 Task: Find connections with filter location Halstenbek with filter topic #Trainingwith filter profile language French with filter current company PQE Group with filter school RCC Institute of Information Technology with filter industry Medical Equipment Manufacturing with filter service category Financial Planning with filter keywords title Marketing Communications Manager
Action: Mouse moved to (170, 230)
Screenshot: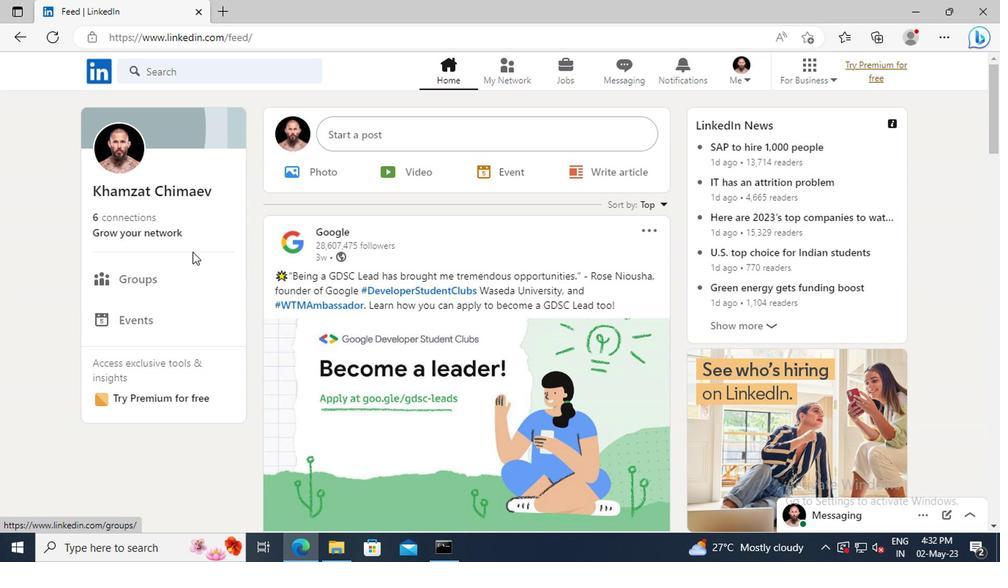 
Action: Mouse pressed left at (170, 230)
Screenshot: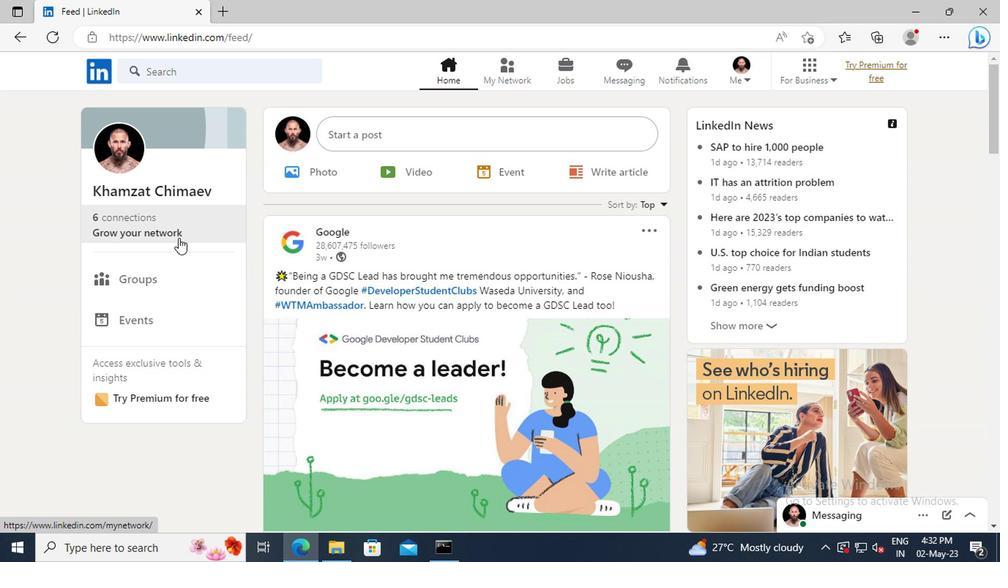 
Action: Mouse moved to (153, 158)
Screenshot: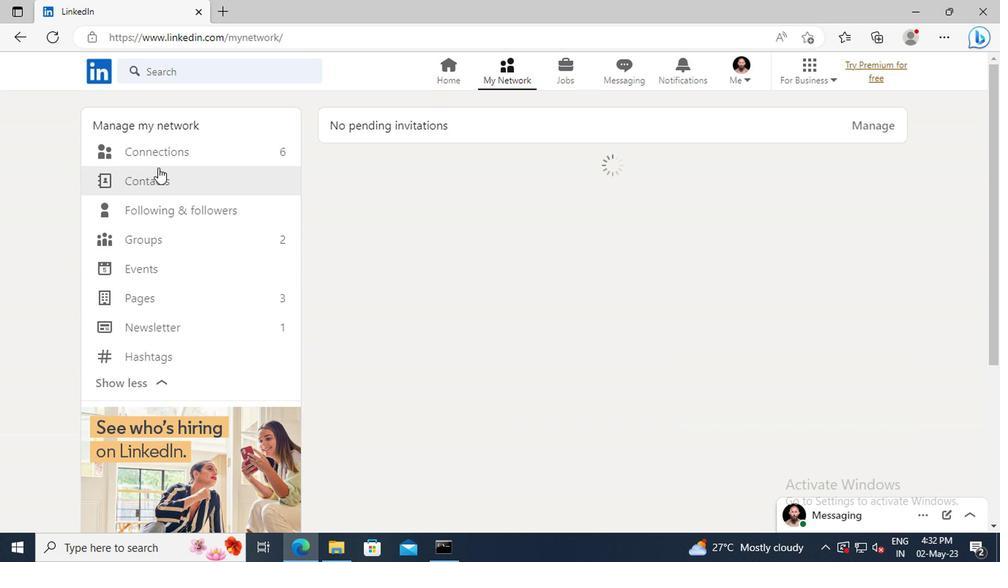 
Action: Mouse pressed left at (153, 158)
Screenshot: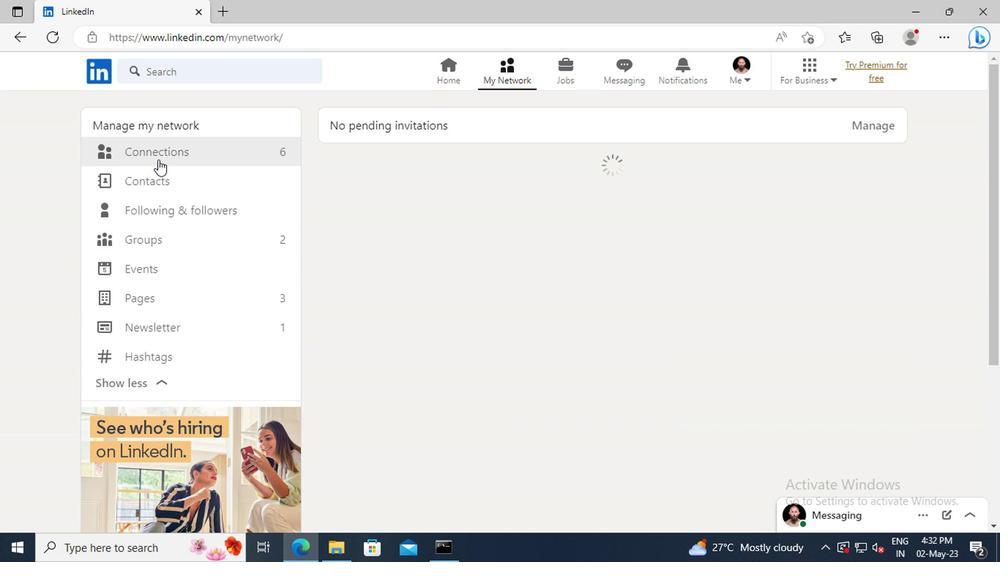 
Action: Mouse moved to (583, 160)
Screenshot: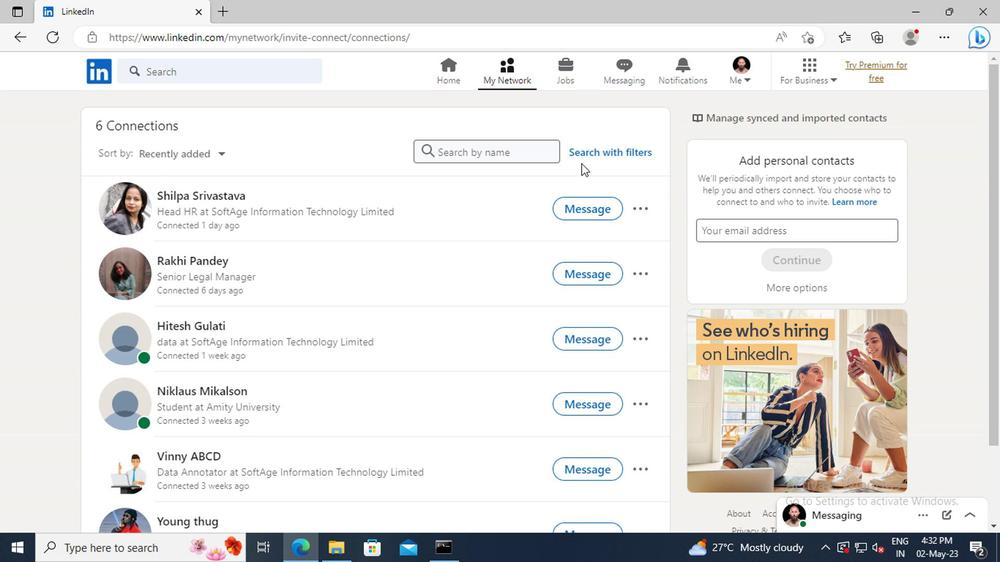 
Action: Mouse pressed left at (583, 160)
Screenshot: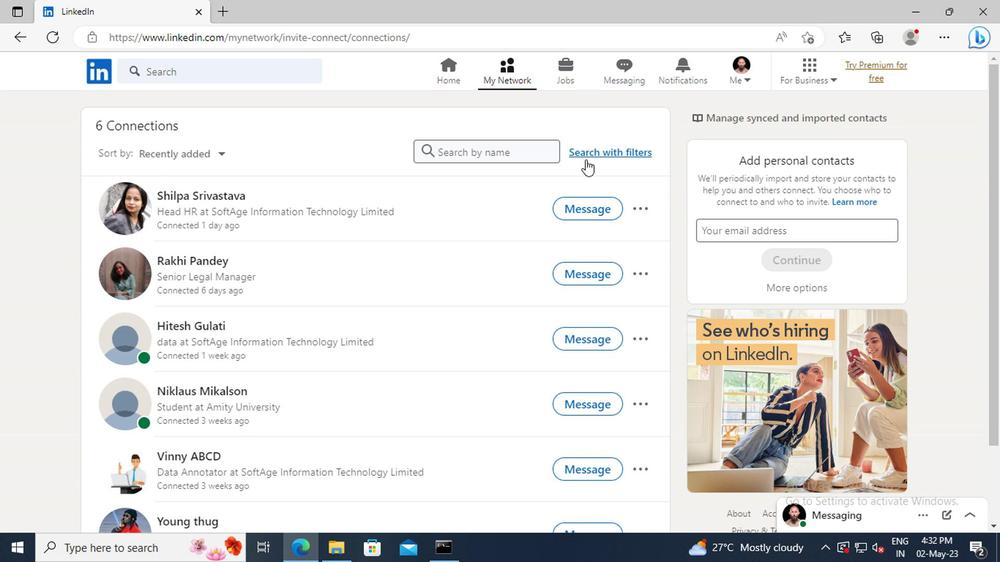 
Action: Mouse moved to (554, 119)
Screenshot: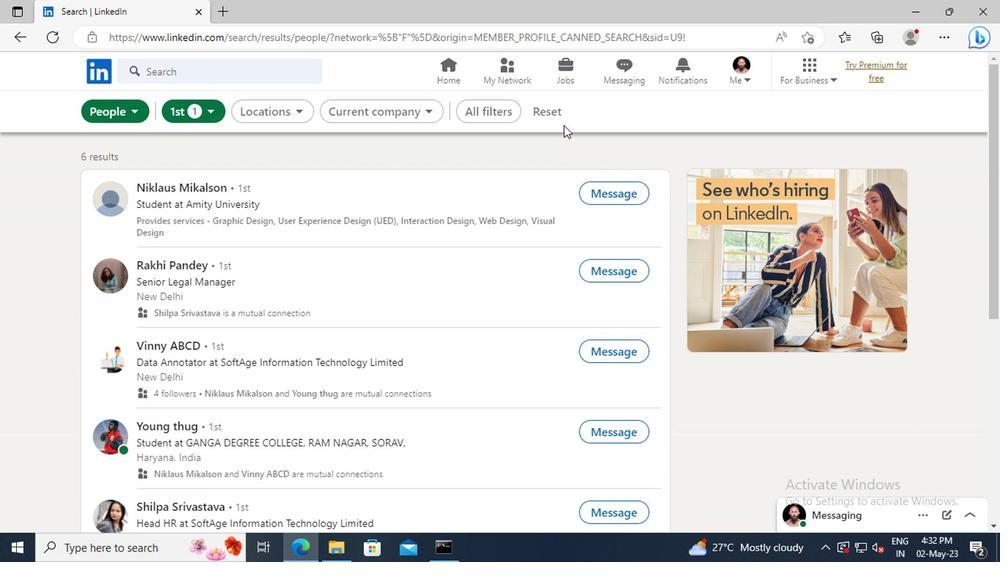 
Action: Mouse pressed left at (554, 119)
Screenshot: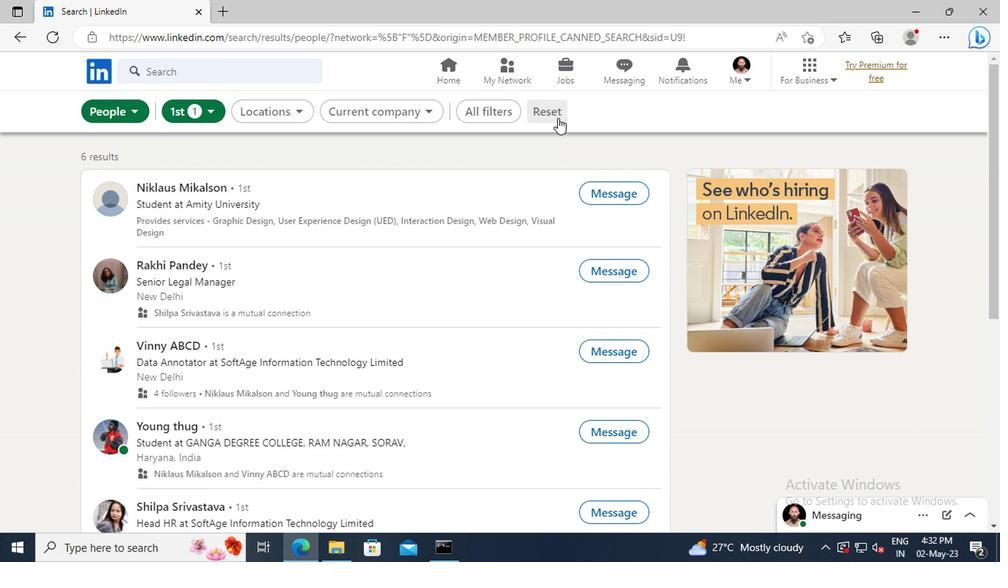 
Action: Mouse moved to (534, 118)
Screenshot: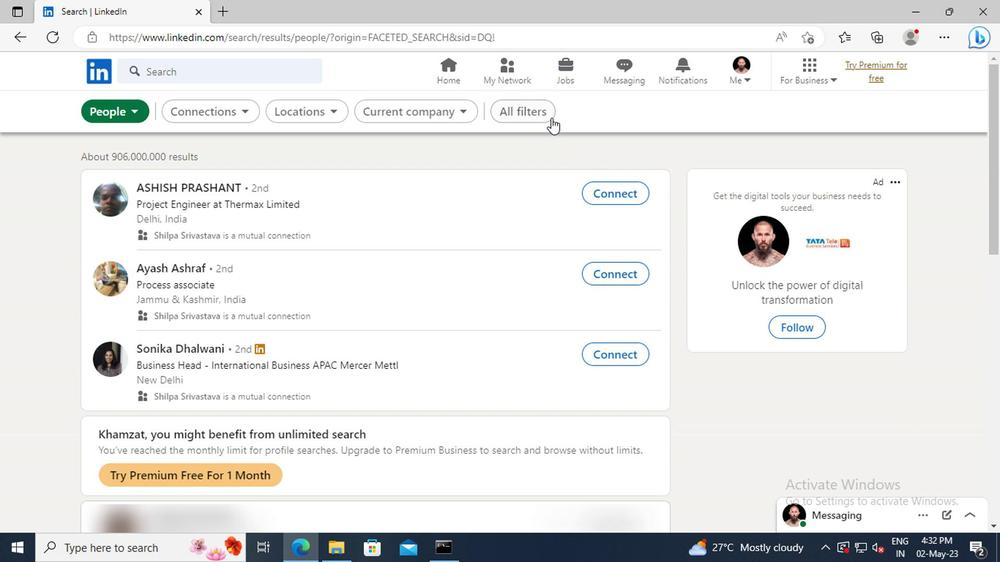 
Action: Mouse pressed left at (534, 118)
Screenshot: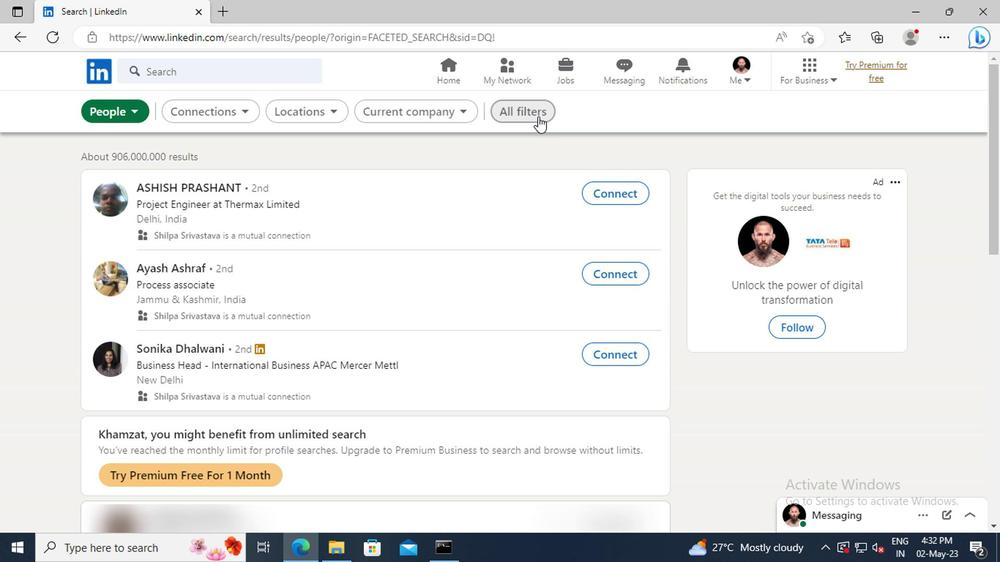
Action: Mouse moved to (808, 255)
Screenshot: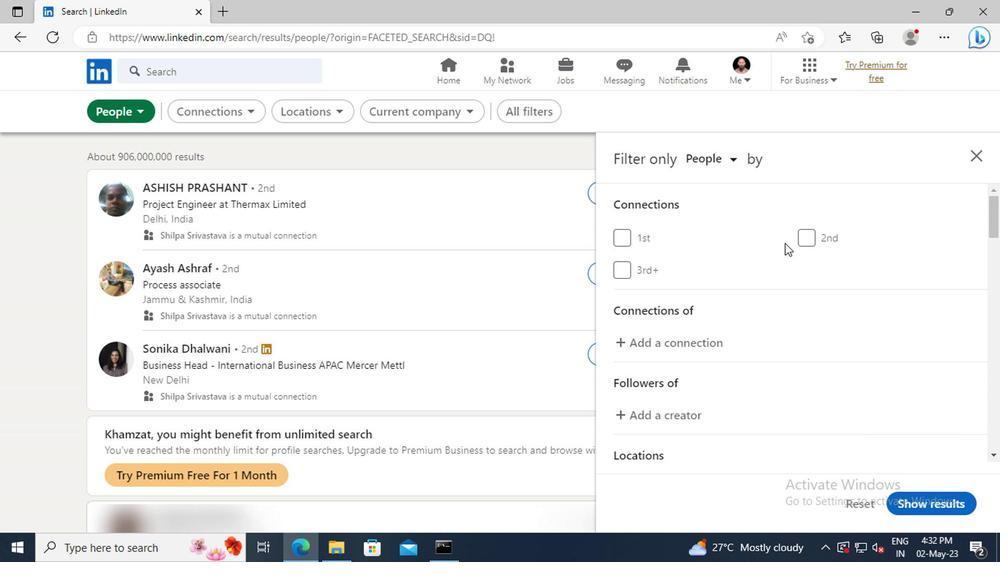 
Action: Mouse scrolled (808, 255) with delta (0, 0)
Screenshot: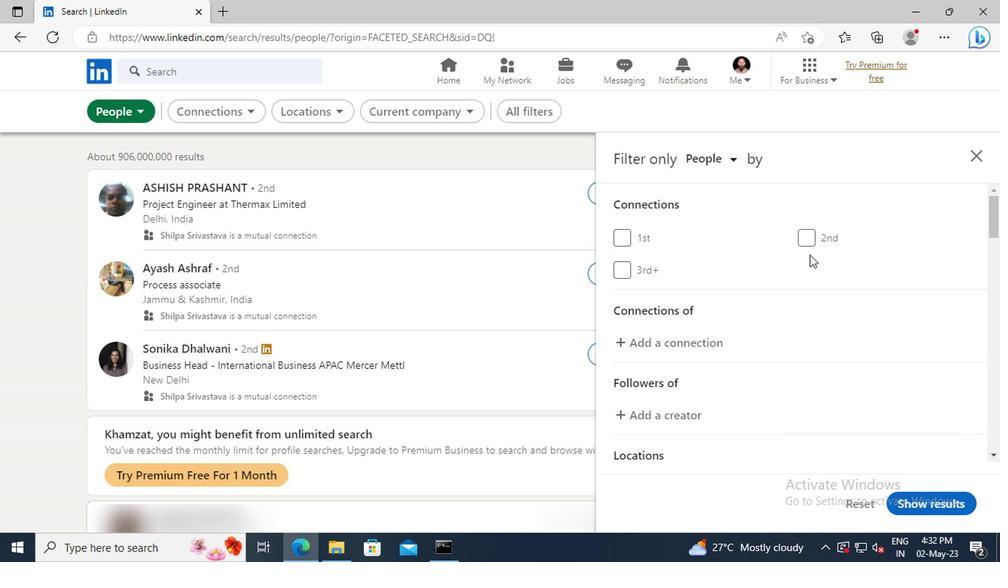 
Action: Mouse scrolled (808, 255) with delta (0, 0)
Screenshot: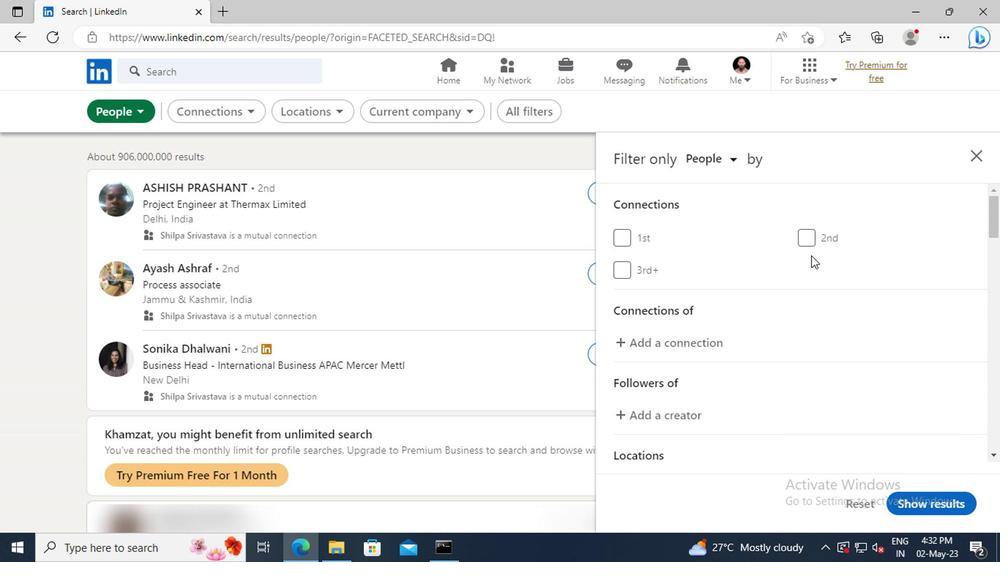 
Action: Mouse scrolled (808, 255) with delta (0, 0)
Screenshot: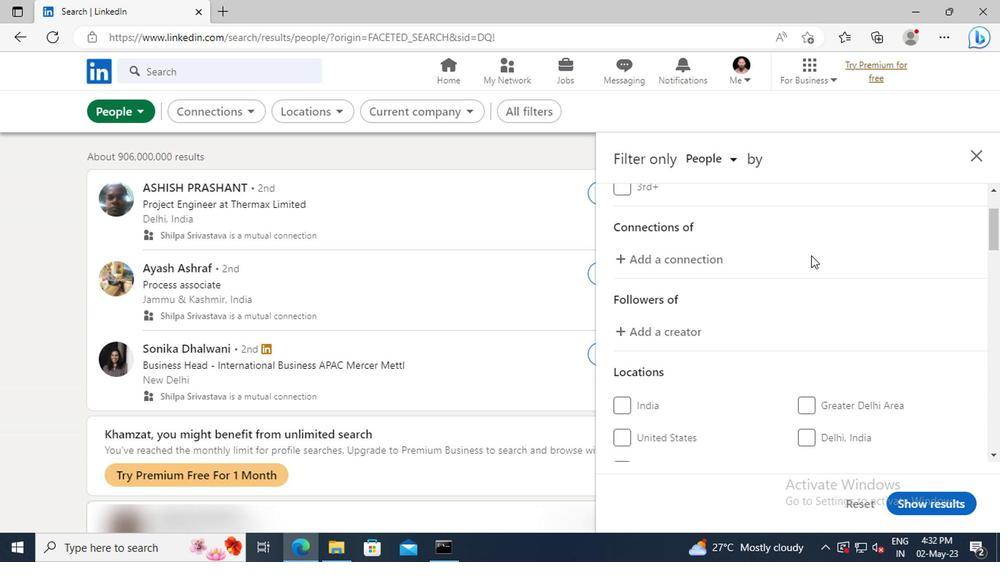 
Action: Mouse scrolled (808, 255) with delta (0, 0)
Screenshot: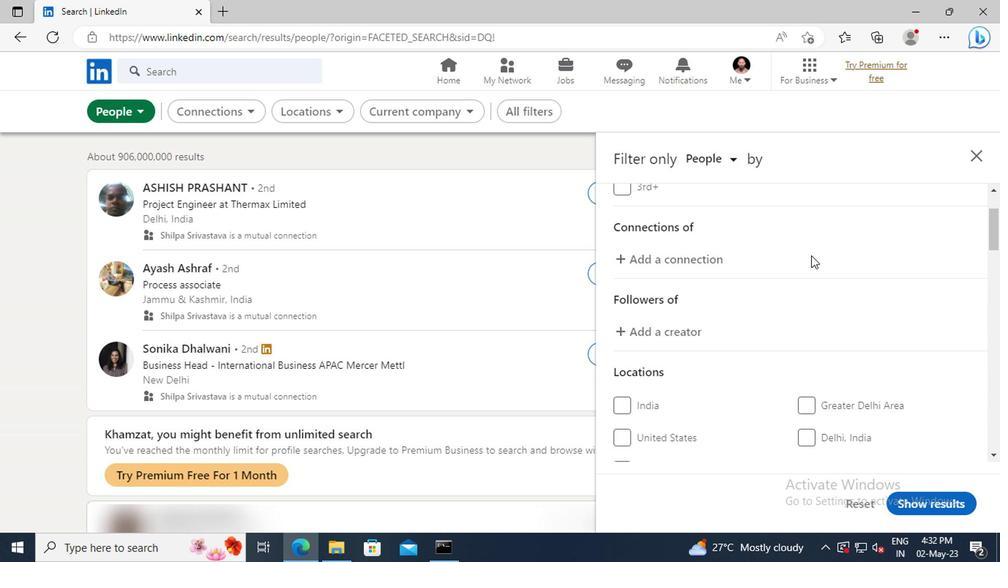 
Action: Mouse scrolled (808, 255) with delta (0, 0)
Screenshot: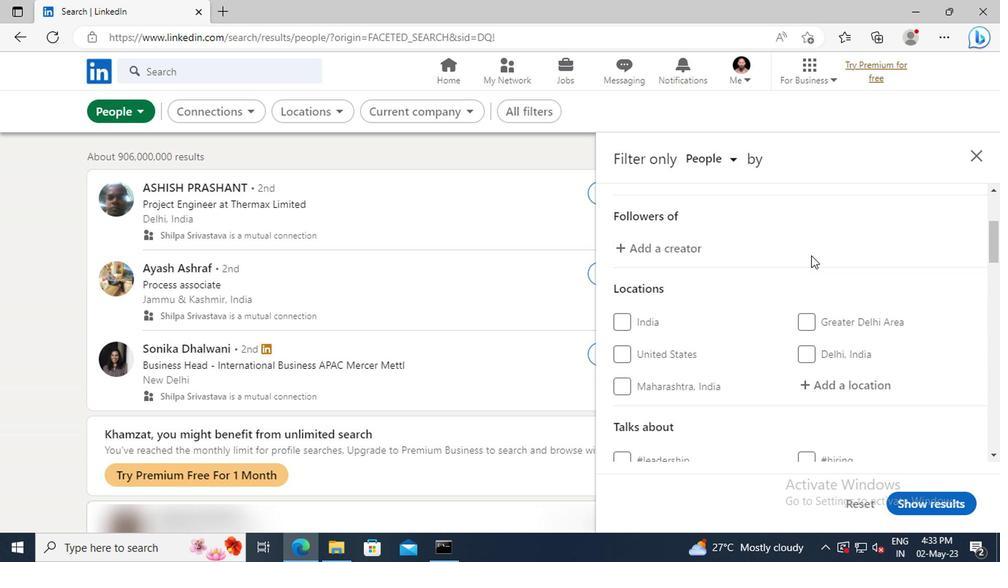 
Action: Mouse scrolled (808, 255) with delta (0, 0)
Screenshot: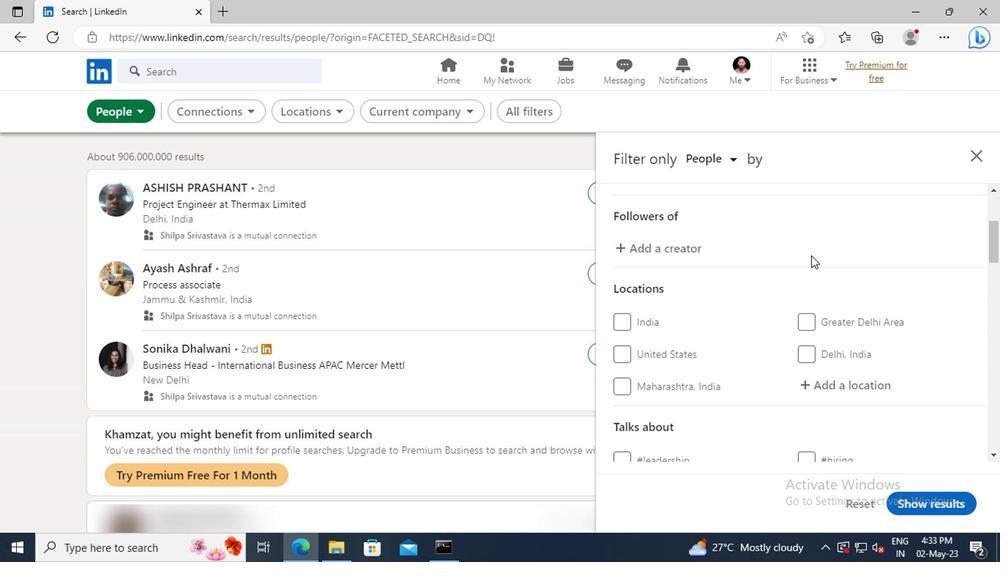 
Action: Mouse moved to (813, 298)
Screenshot: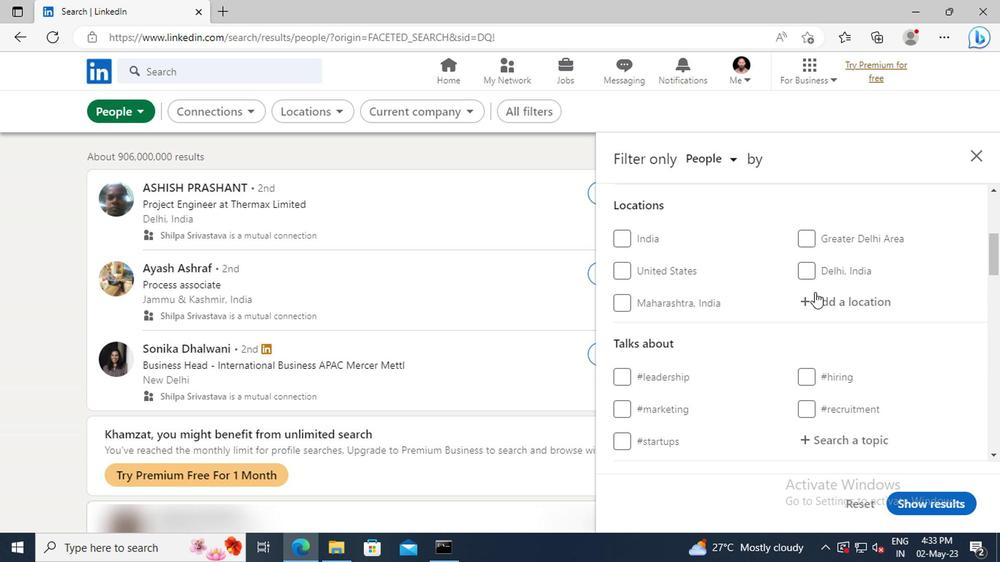 
Action: Mouse pressed left at (813, 298)
Screenshot: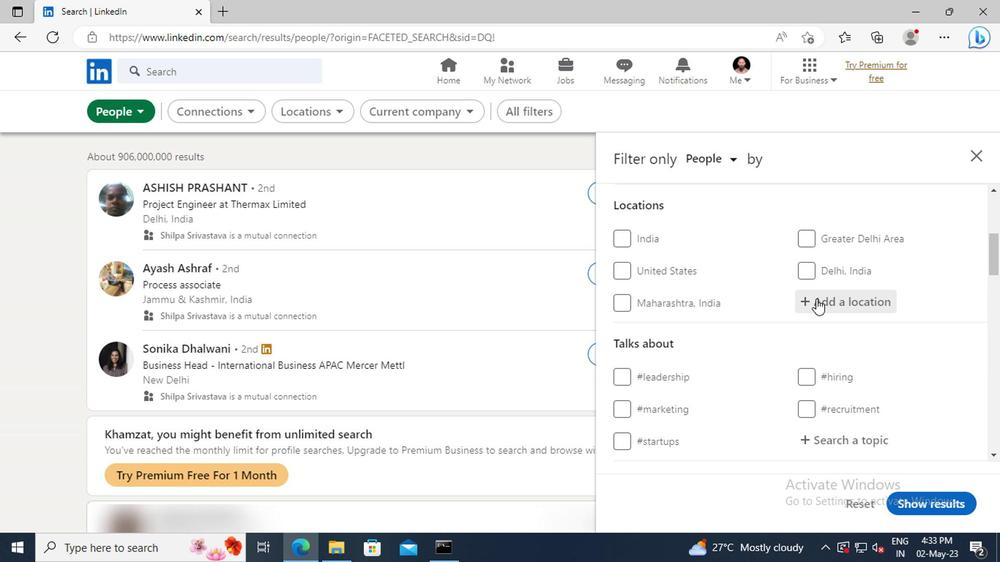 
Action: Key pressed <Key.shift>HALSTENB
Screenshot: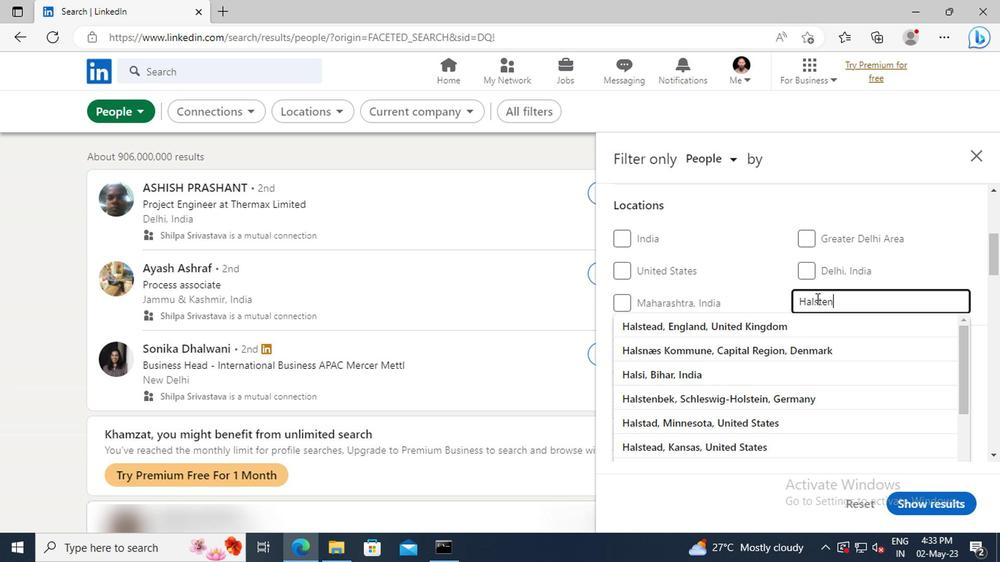 
Action: Mouse moved to (817, 322)
Screenshot: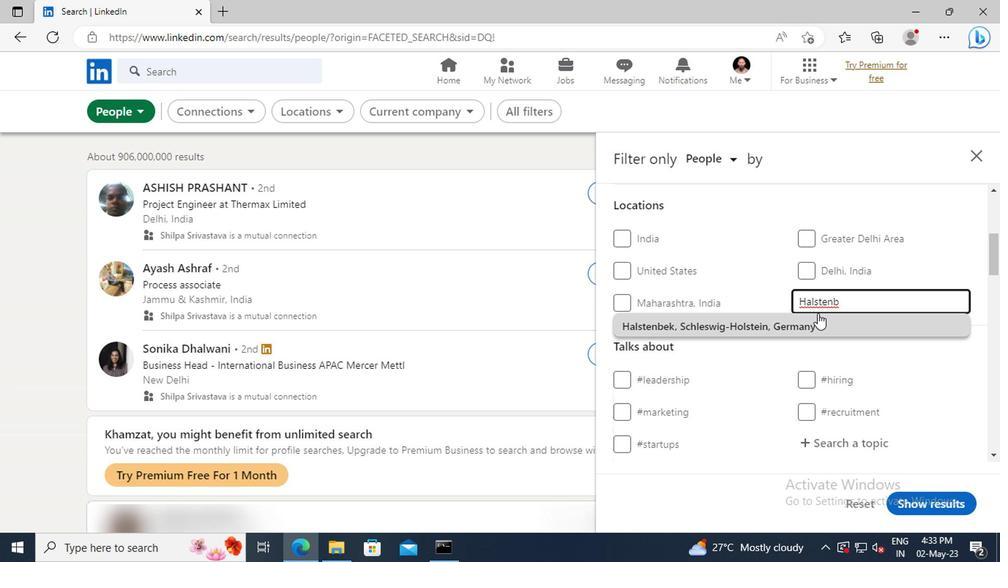
Action: Mouse pressed left at (817, 322)
Screenshot: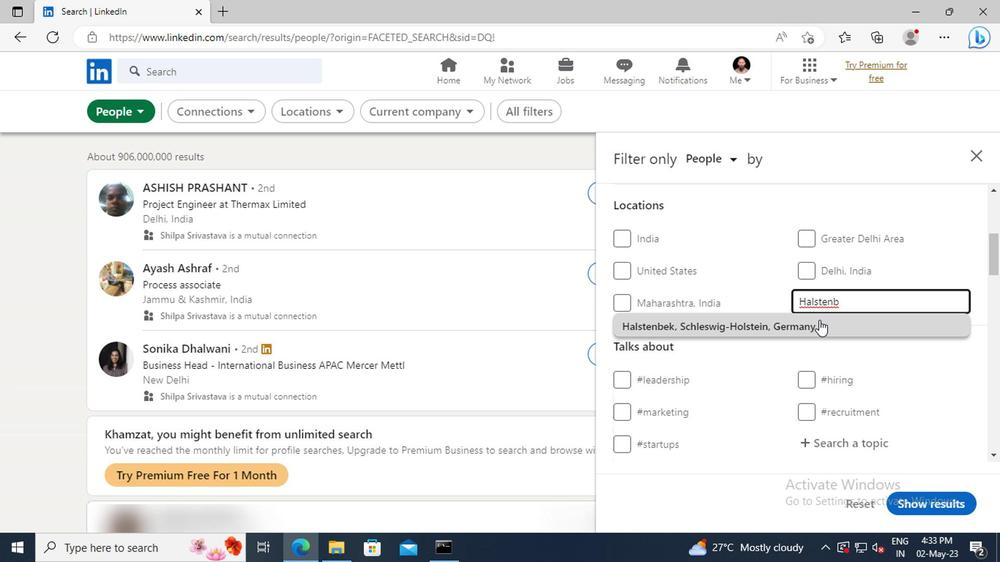 
Action: Mouse scrolled (817, 321) with delta (0, -1)
Screenshot: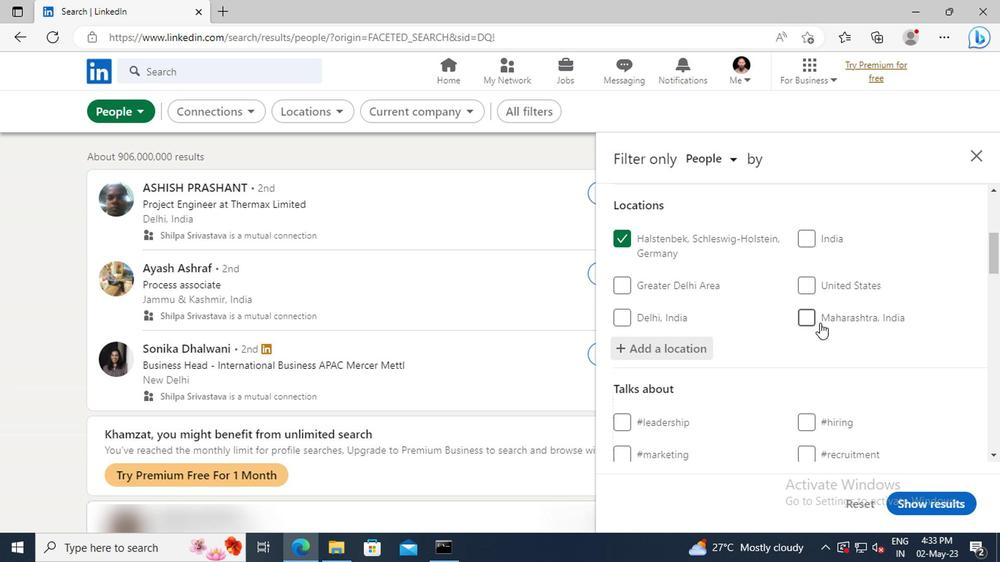 
Action: Mouse scrolled (817, 321) with delta (0, -1)
Screenshot: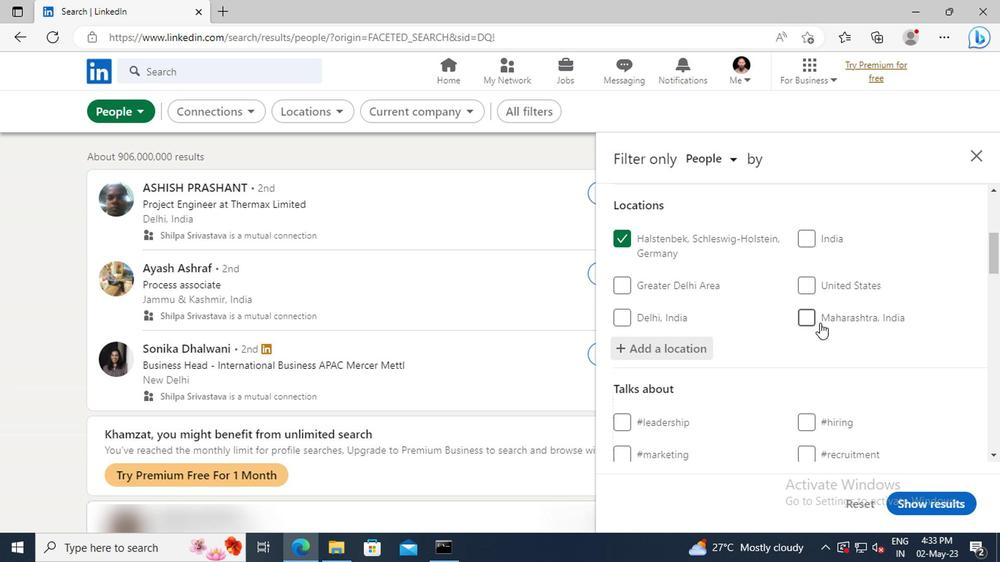 
Action: Mouse scrolled (817, 321) with delta (0, -1)
Screenshot: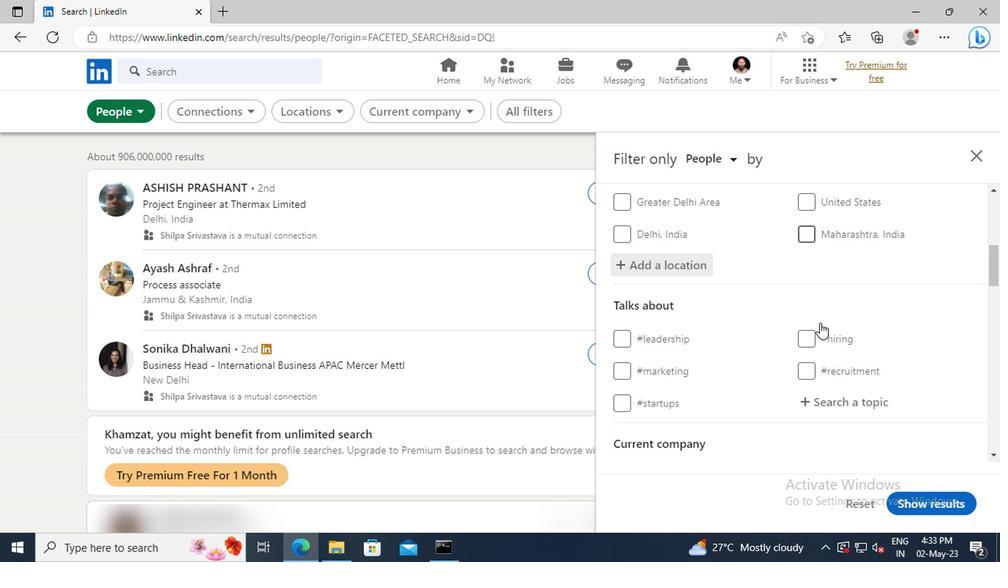 
Action: Mouse moved to (823, 357)
Screenshot: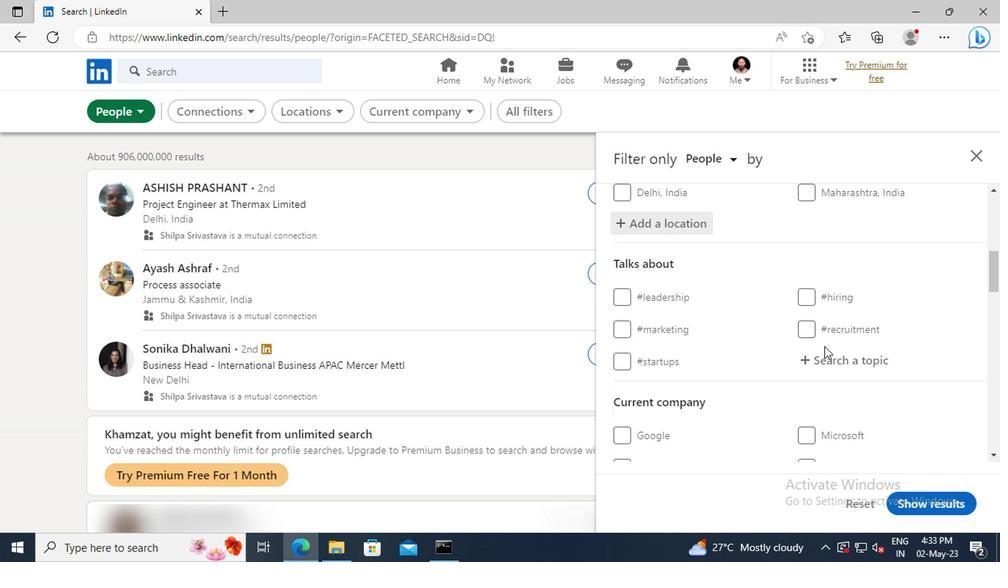 
Action: Mouse pressed left at (823, 357)
Screenshot: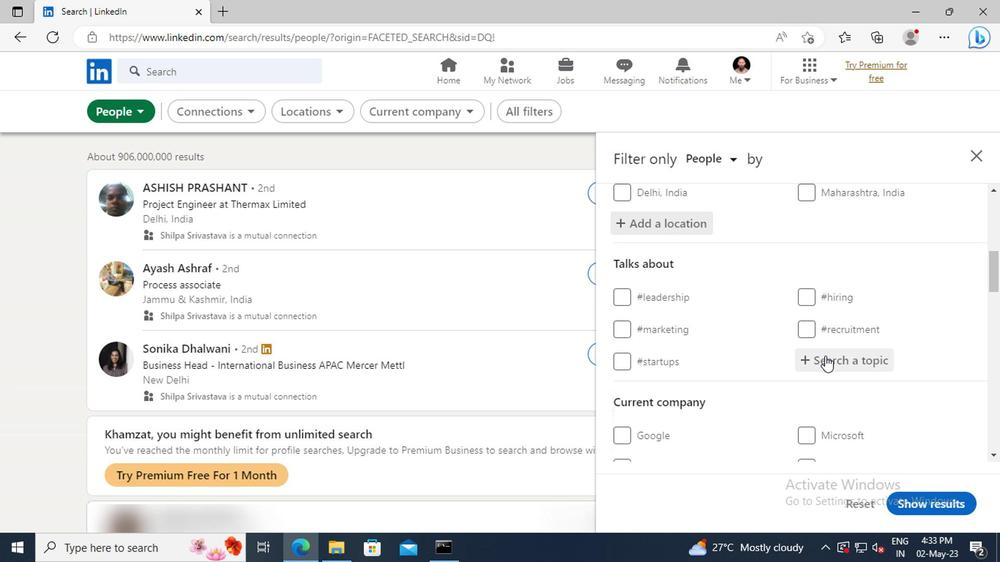 
Action: Key pressed <Key.shift>TRAINI
Screenshot: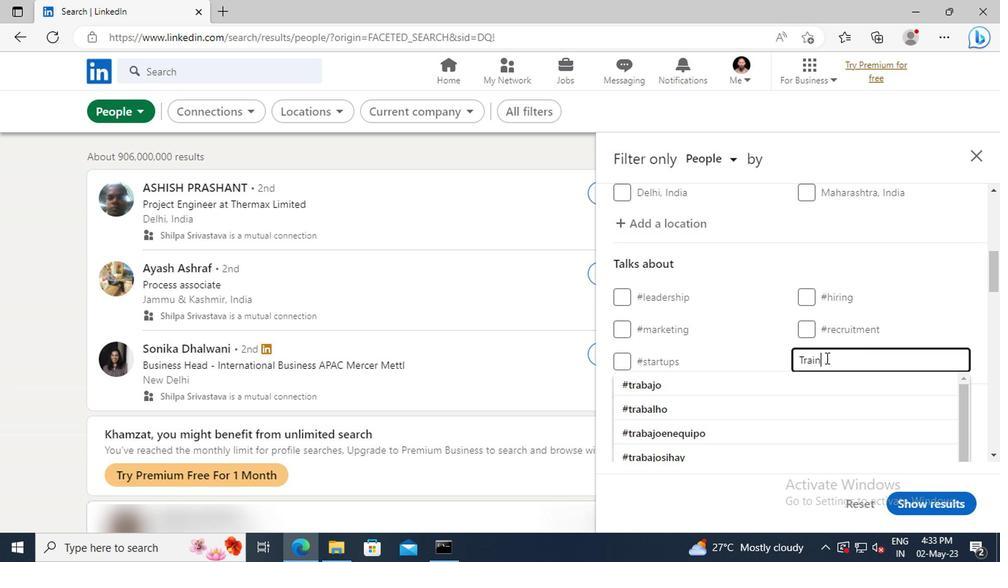 
Action: Mouse moved to (824, 381)
Screenshot: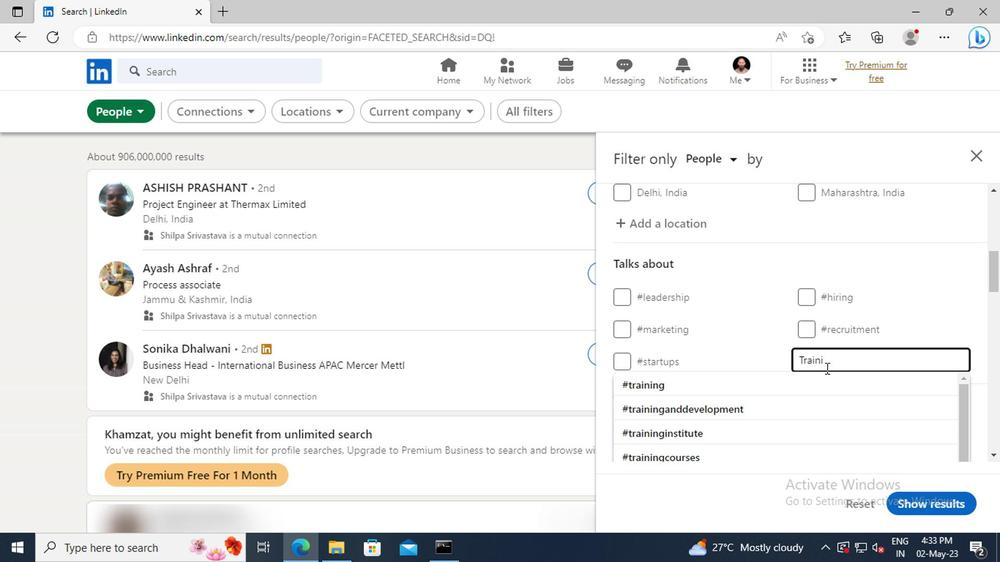 
Action: Mouse pressed left at (824, 381)
Screenshot: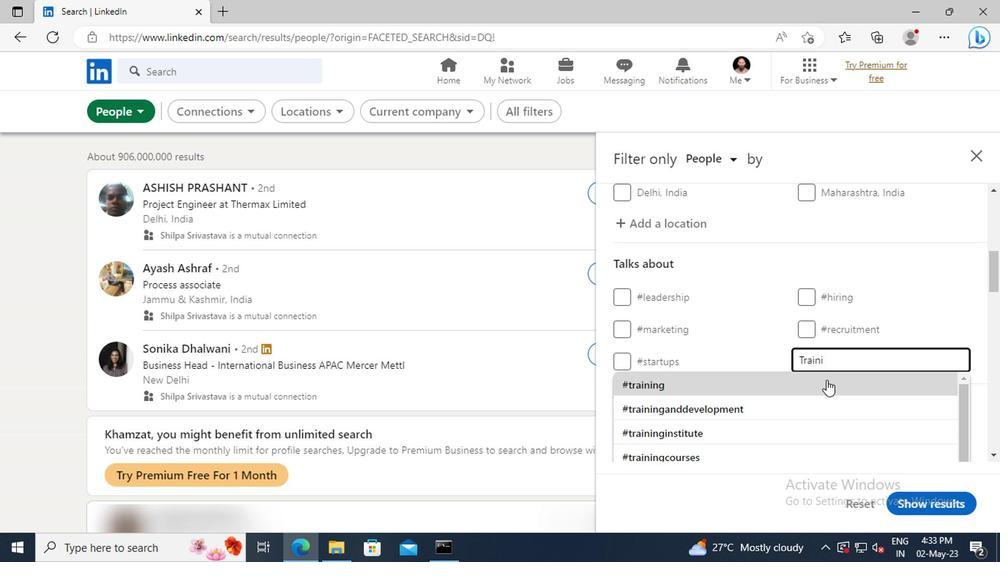 
Action: Mouse scrolled (824, 380) with delta (0, 0)
Screenshot: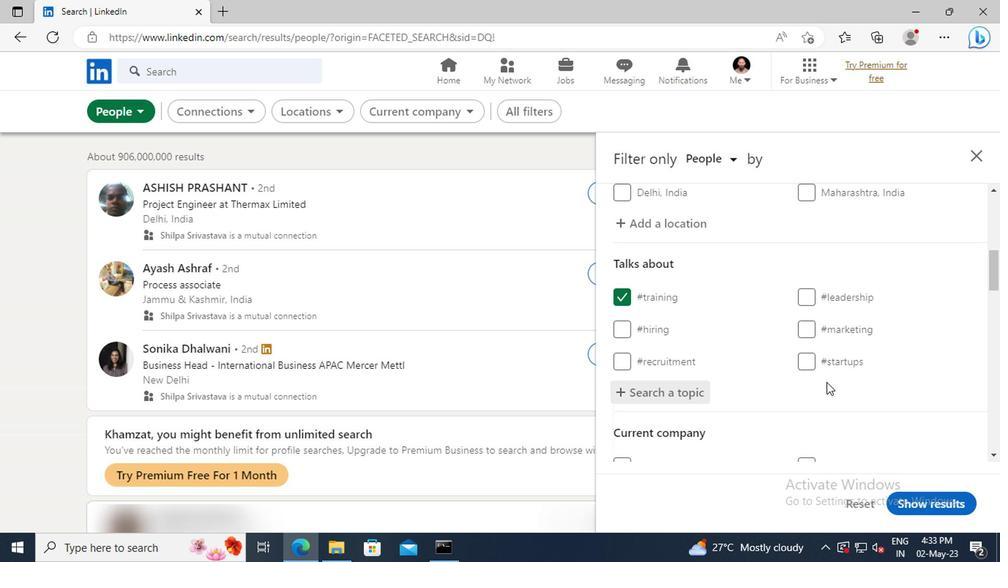 
Action: Mouse scrolled (824, 380) with delta (0, 0)
Screenshot: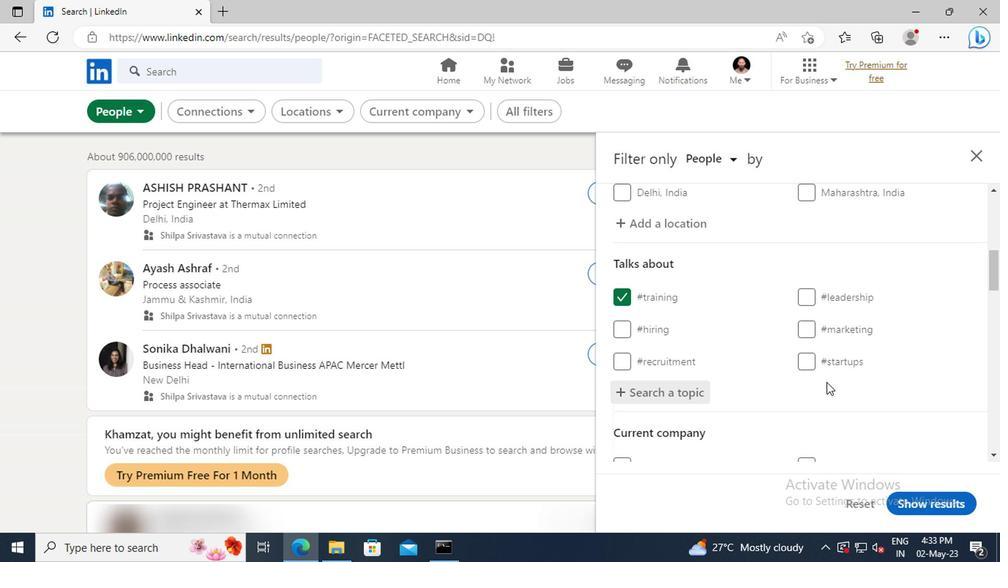 
Action: Mouse scrolled (824, 380) with delta (0, 0)
Screenshot: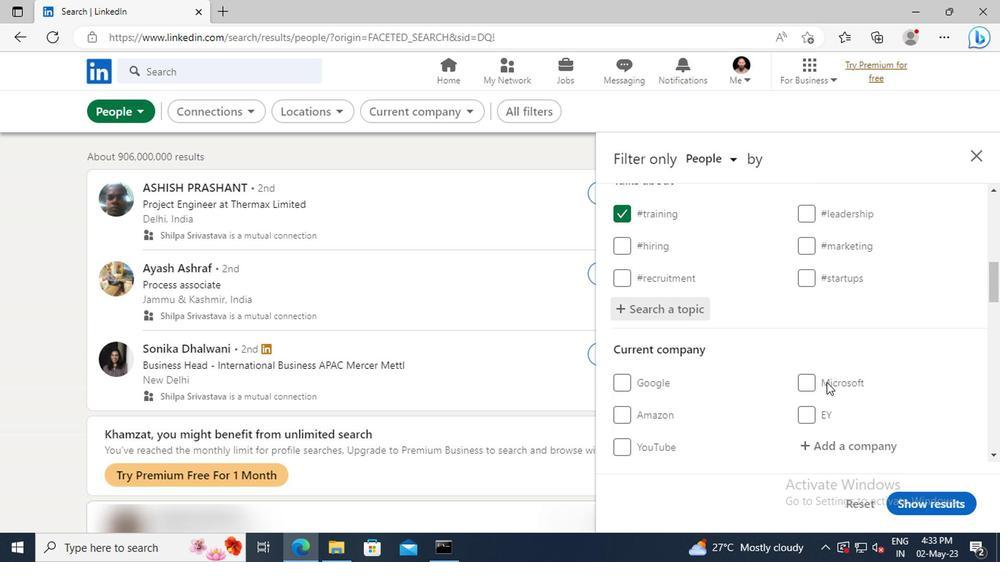 
Action: Mouse scrolled (824, 380) with delta (0, 0)
Screenshot: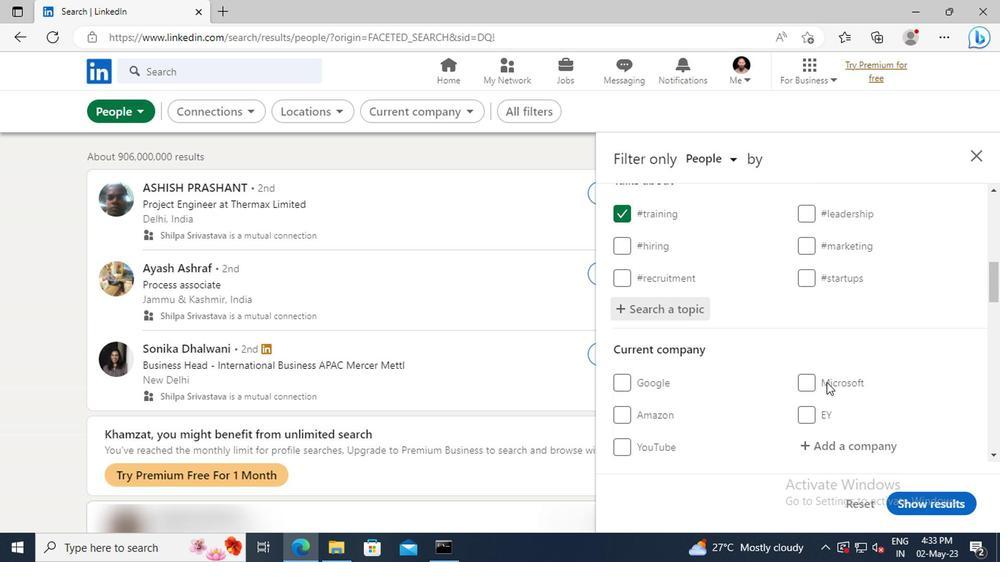 
Action: Mouse scrolled (824, 380) with delta (0, 0)
Screenshot: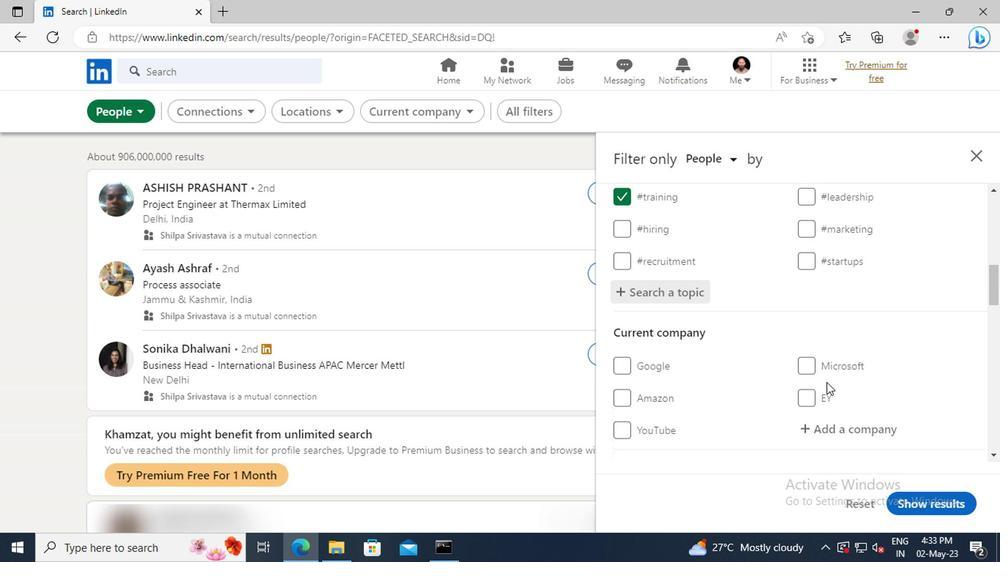 
Action: Mouse scrolled (824, 380) with delta (0, 0)
Screenshot: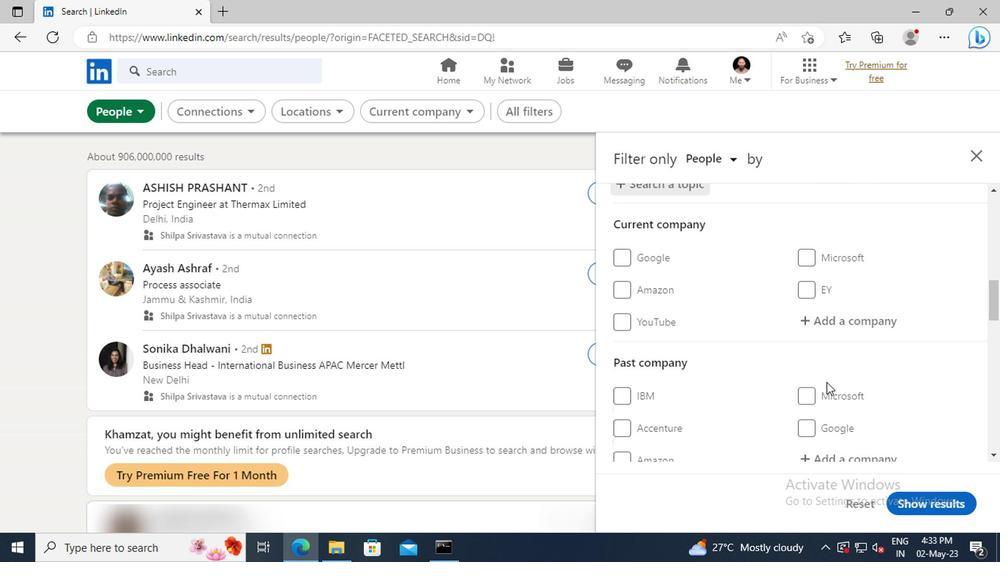 
Action: Mouse scrolled (824, 380) with delta (0, 0)
Screenshot: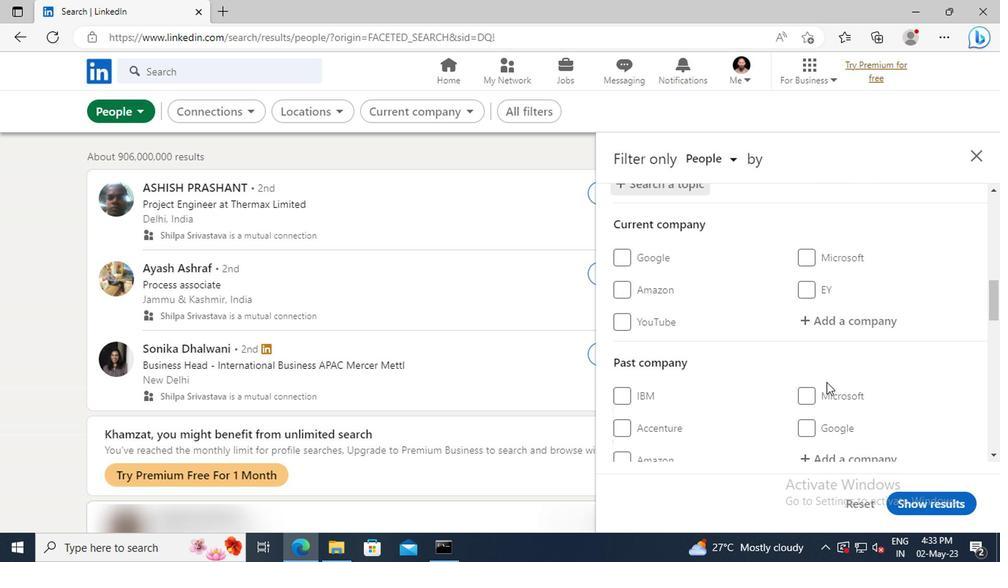 
Action: Mouse scrolled (824, 380) with delta (0, 0)
Screenshot: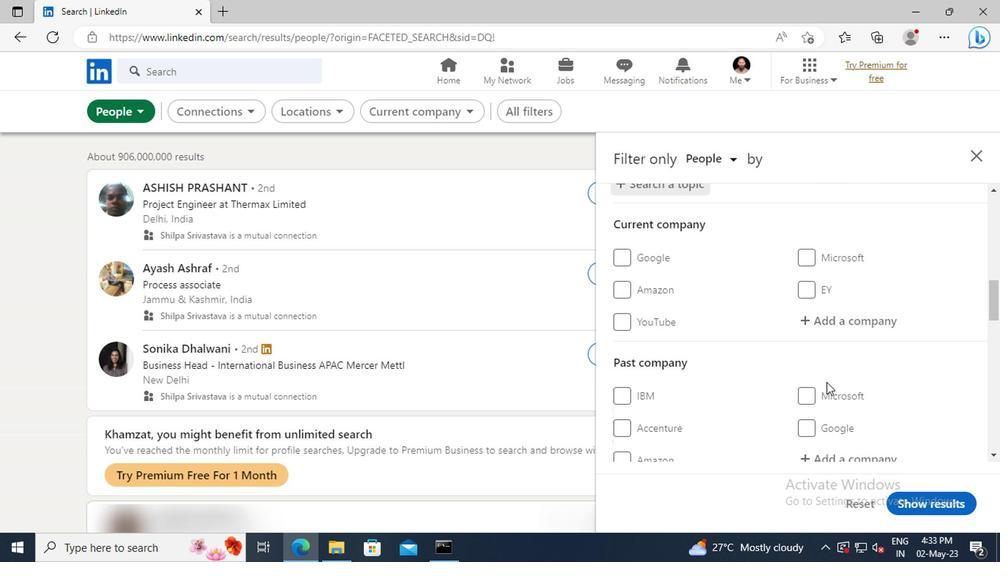 
Action: Mouse scrolled (824, 380) with delta (0, 0)
Screenshot: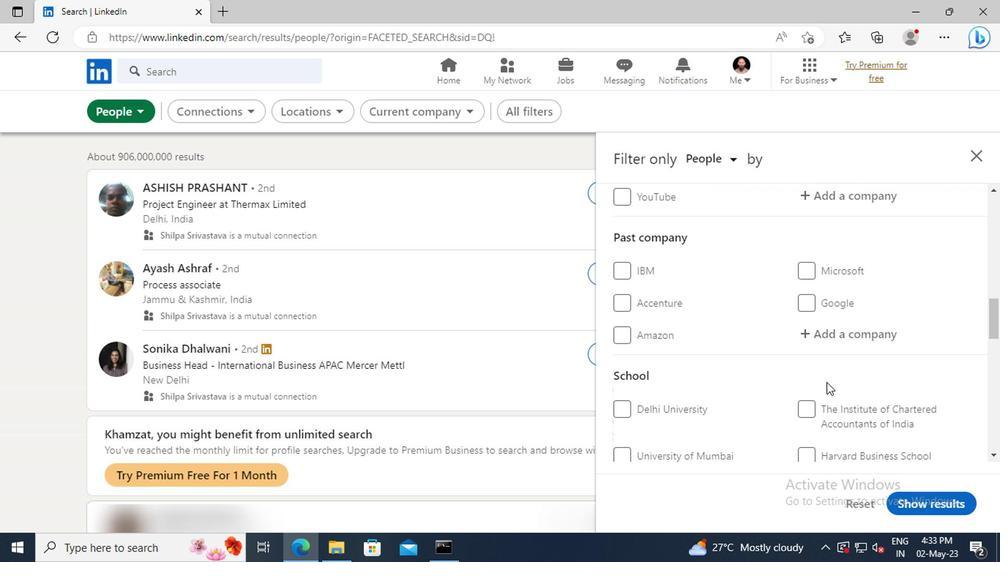 
Action: Mouse scrolled (824, 380) with delta (0, 0)
Screenshot: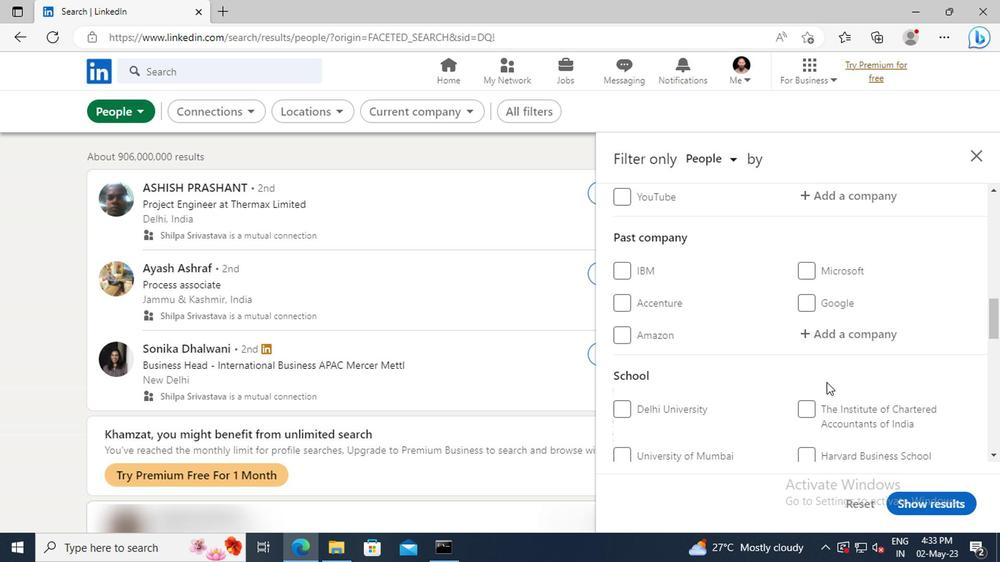 
Action: Mouse scrolled (824, 380) with delta (0, 0)
Screenshot: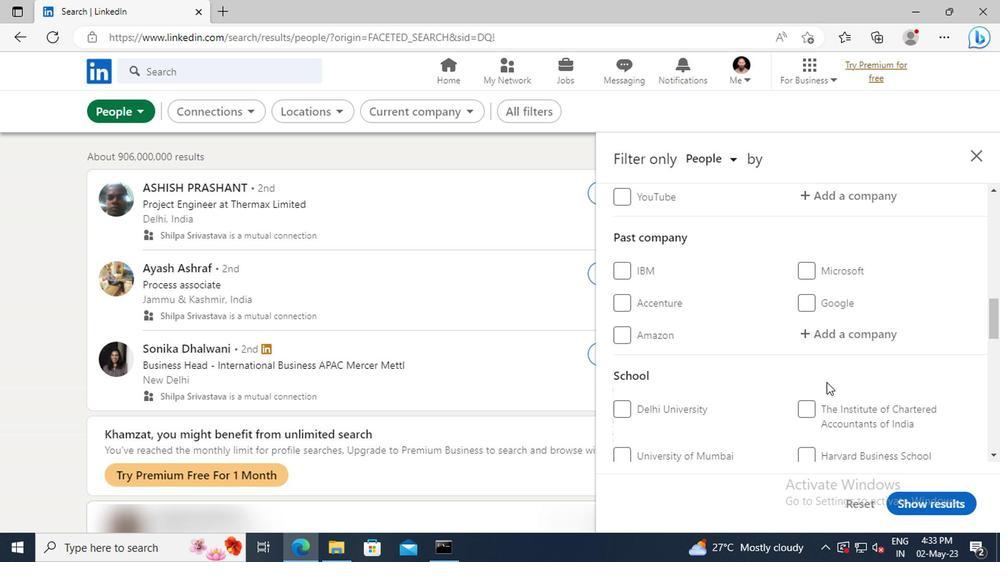 
Action: Mouse scrolled (824, 380) with delta (0, 0)
Screenshot: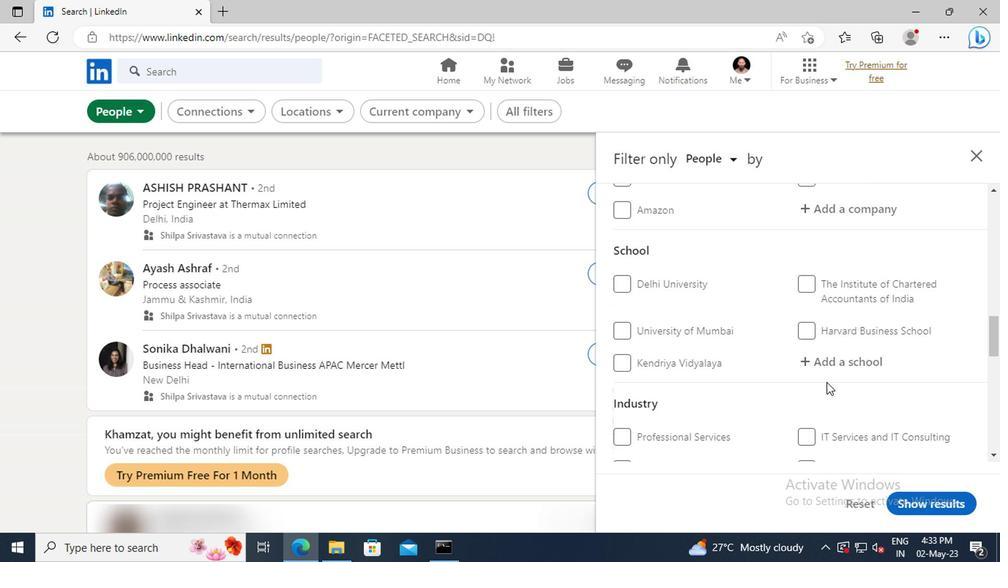 
Action: Mouse scrolled (824, 380) with delta (0, 0)
Screenshot: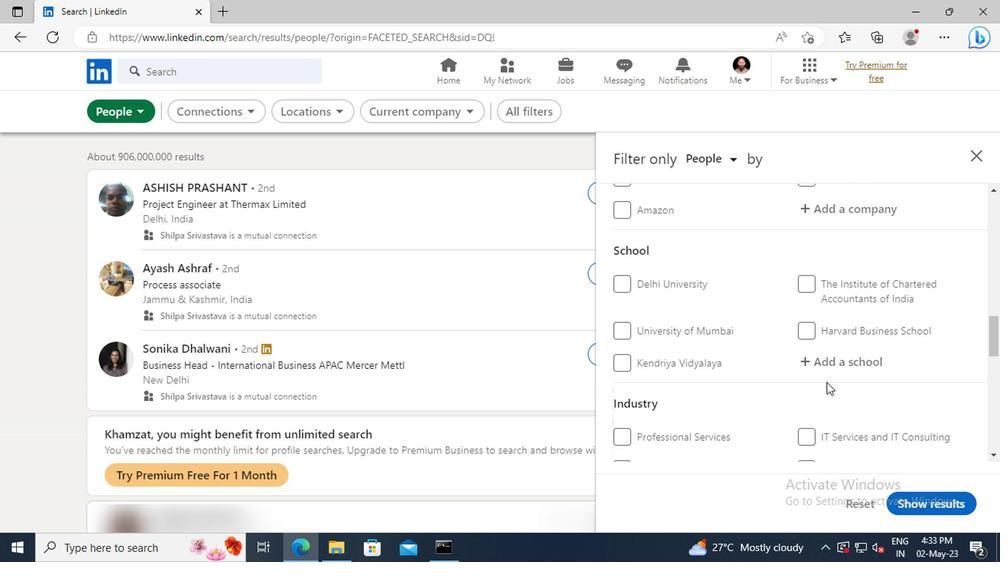 
Action: Mouse scrolled (824, 380) with delta (0, 0)
Screenshot: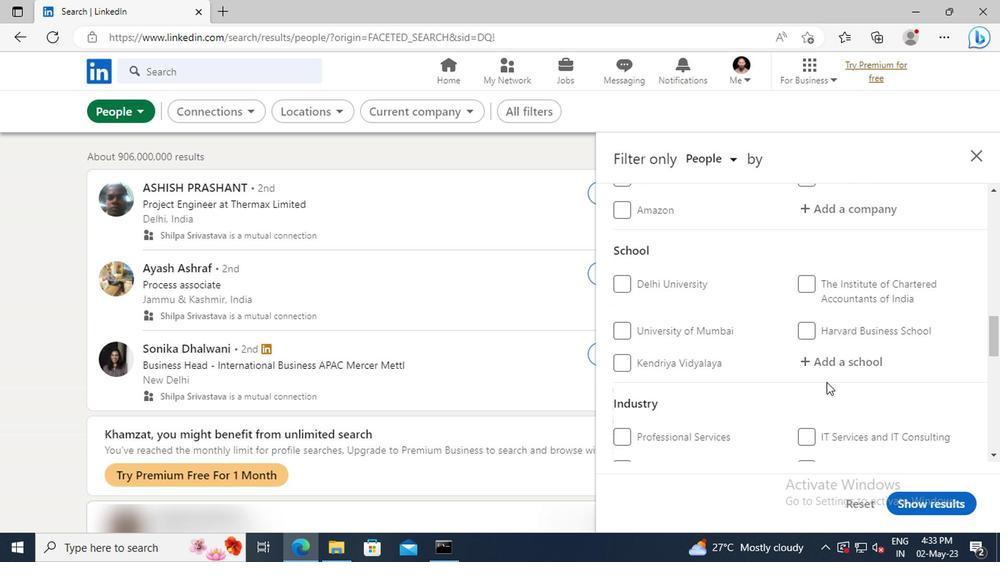
Action: Mouse scrolled (824, 380) with delta (0, 0)
Screenshot: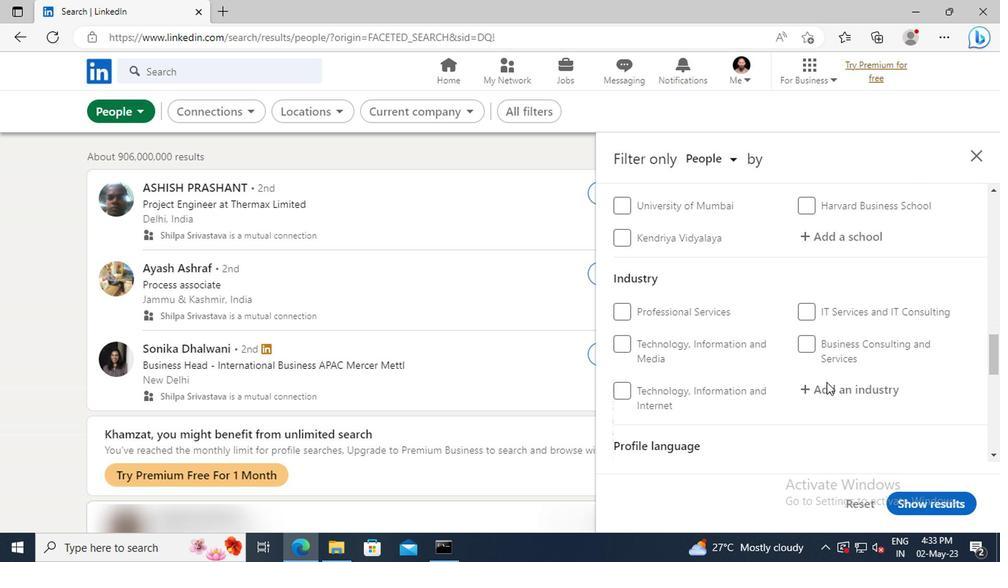 
Action: Mouse scrolled (824, 380) with delta (0, 0)
Screenshot: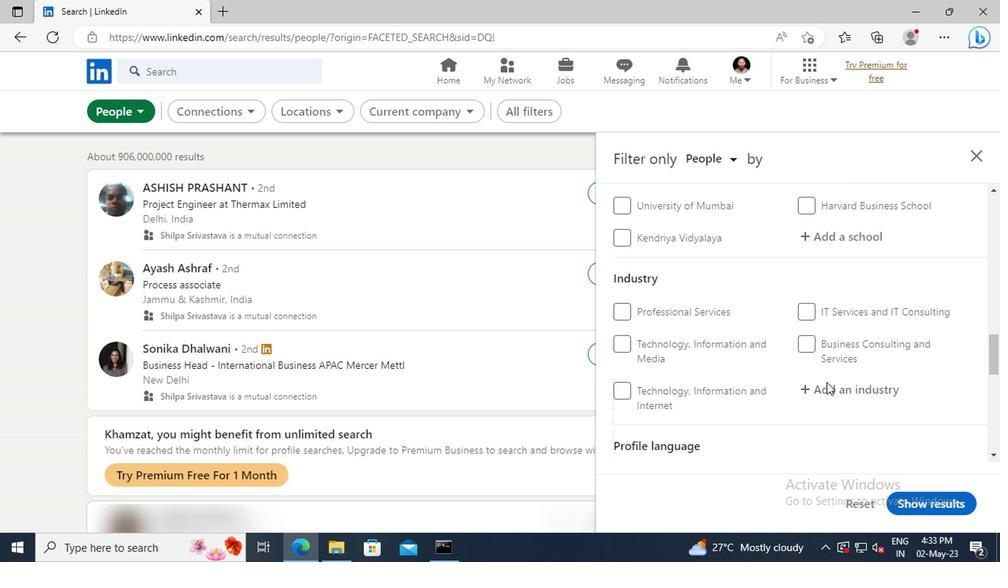 
Action: Mouse moved to (806, 398)
Screenshot: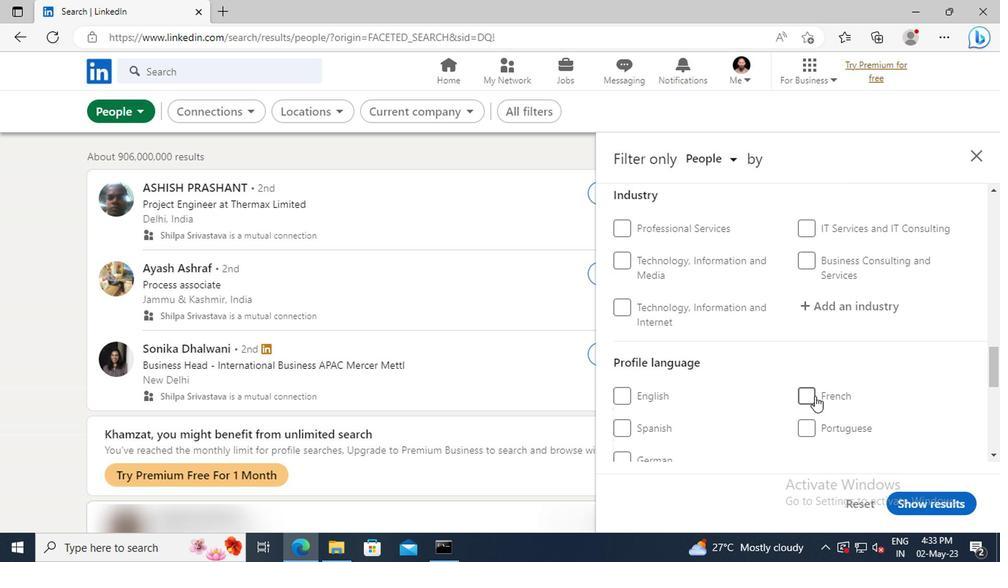 
Action: Mouse pressed left at (806, 398)
Screenshot: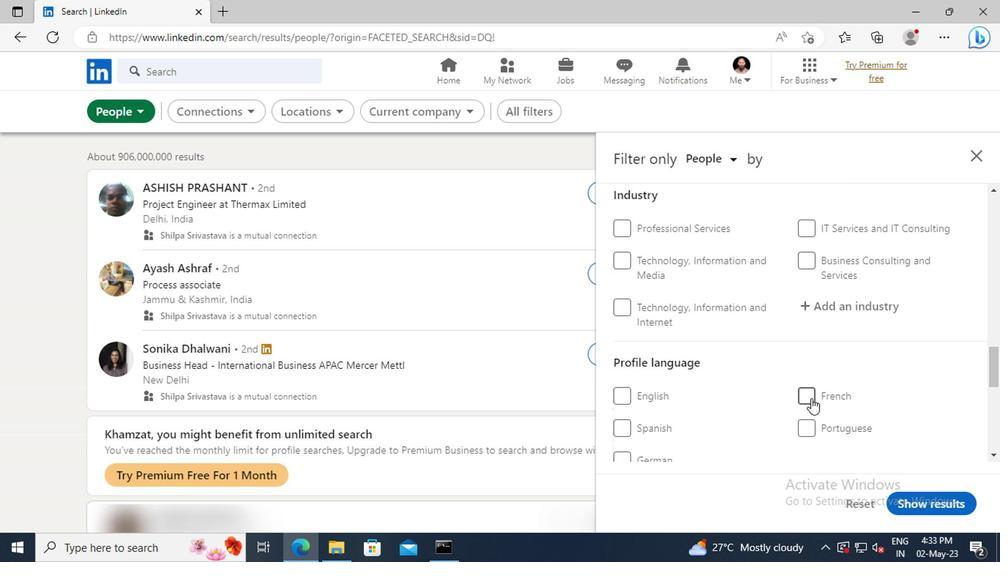 
Action: Mouse moved to (835, 369)
Screenshot: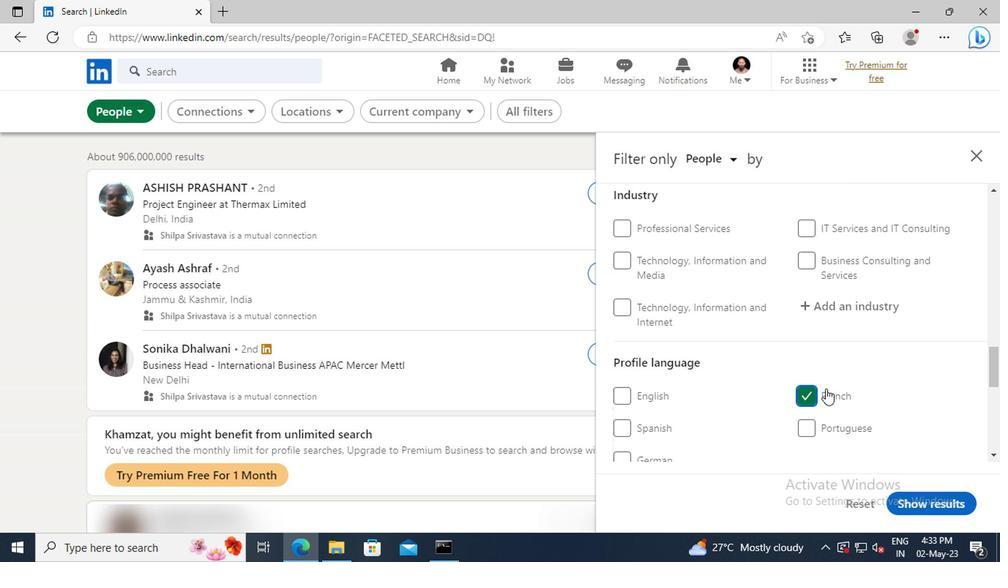 
Action: Mouse scrolled (835, 370) with delta (0, 0)
Screenshot: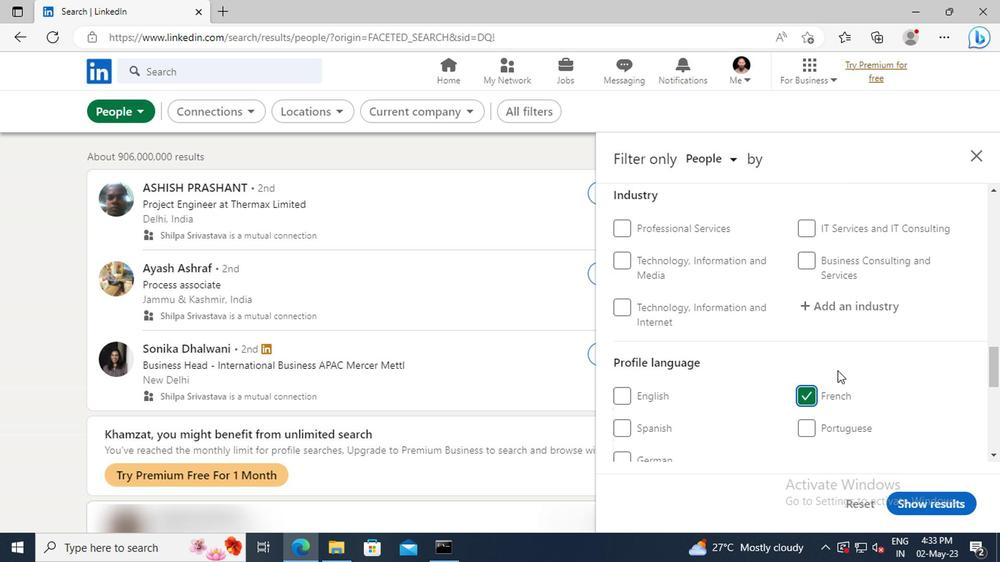 
Action: Mouse scrolled (835, 370) with delta (0, 0)
Screenshot: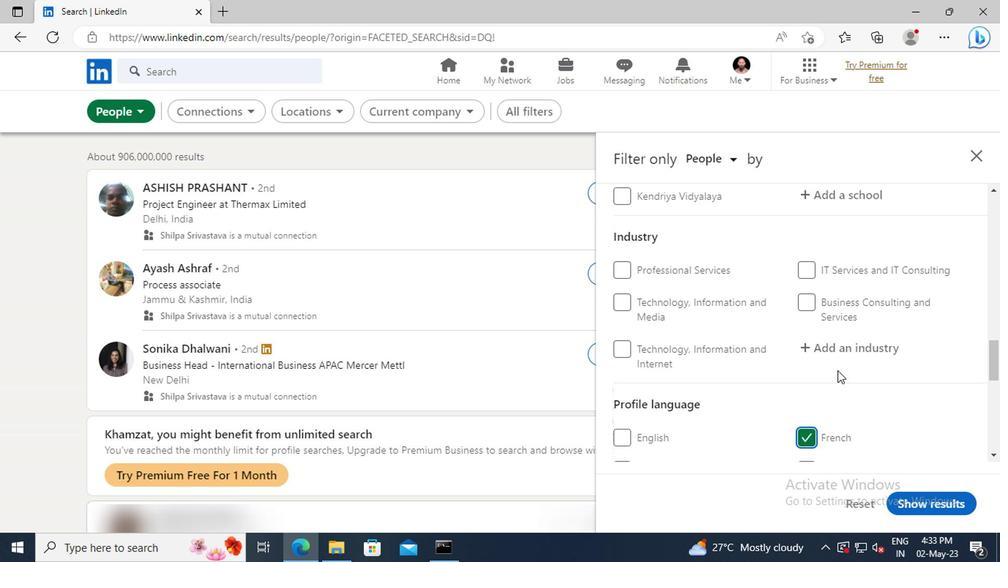 
Action: Mouse scrolled (835, 370) with delta (0, 0)
Screenshot: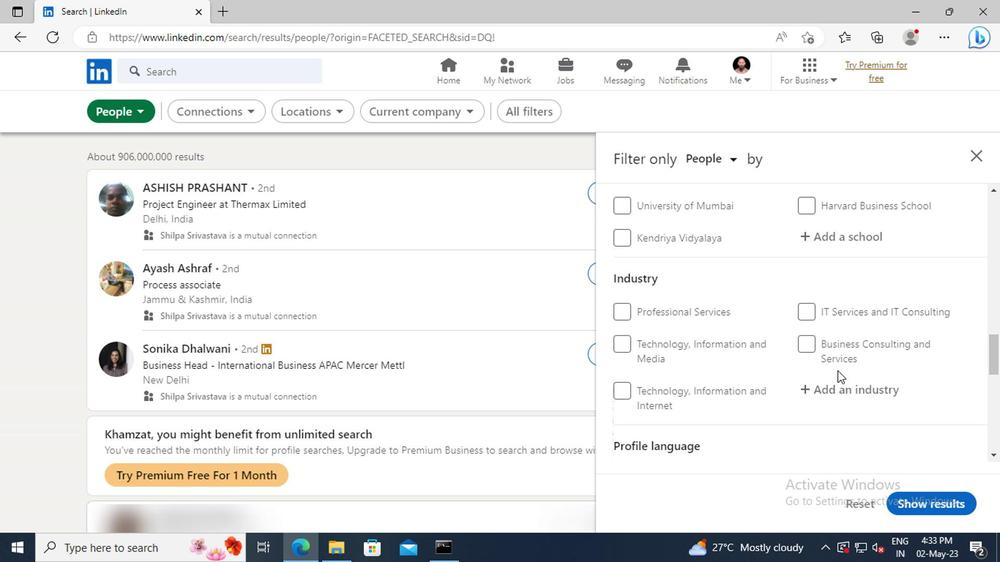
Action: Mouse scrolled (835, 370) with delta (0, 0)
Screenshot: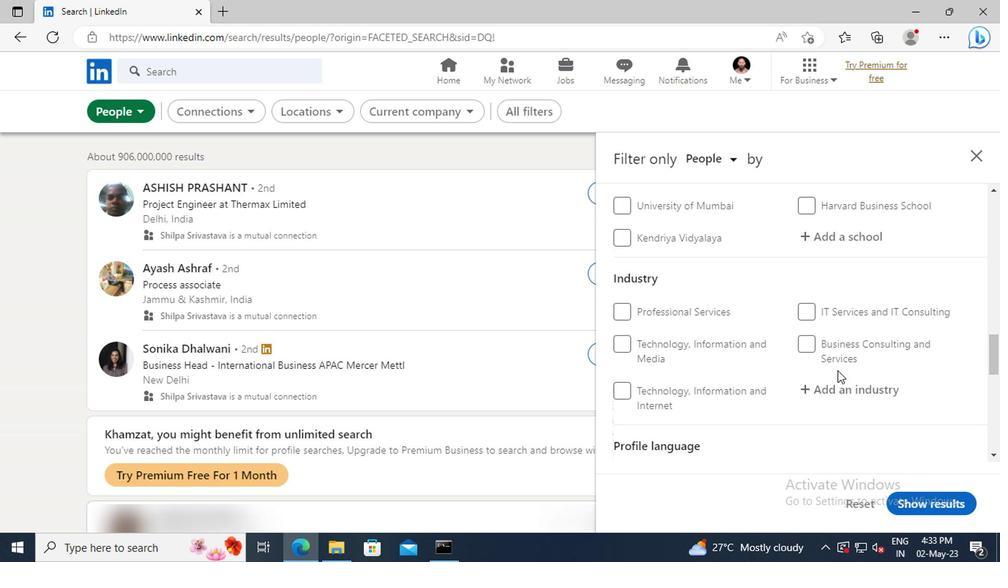 
Action: Mouse scrolled (835, 370) with delta (0, 0)
Screenshot: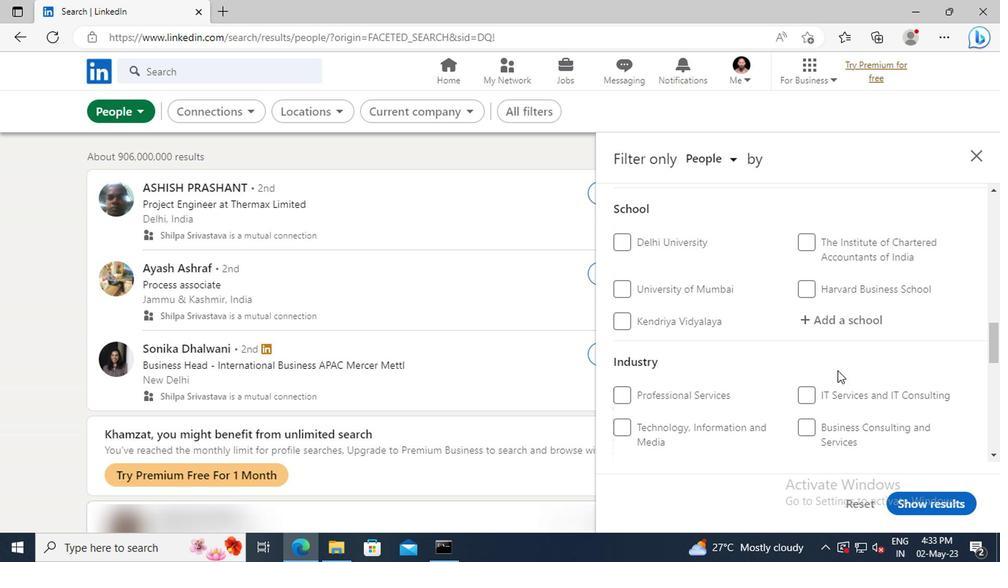 
Action: Mouse scrolled (835, 370) with delta (0, 0)
Screenshot: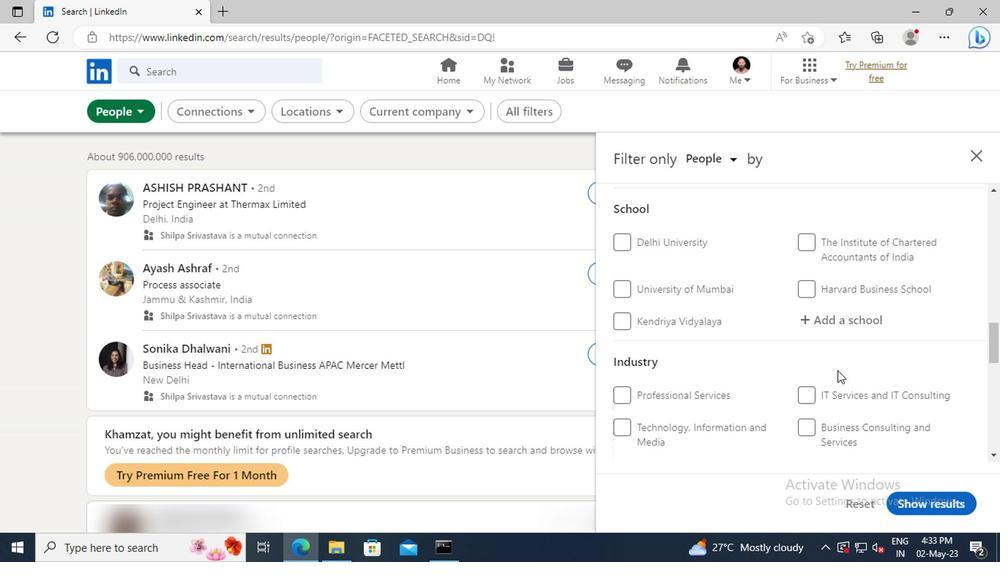 
Action: Mouse scrolled (835, 370) with delta (0, 0)
Screenshot: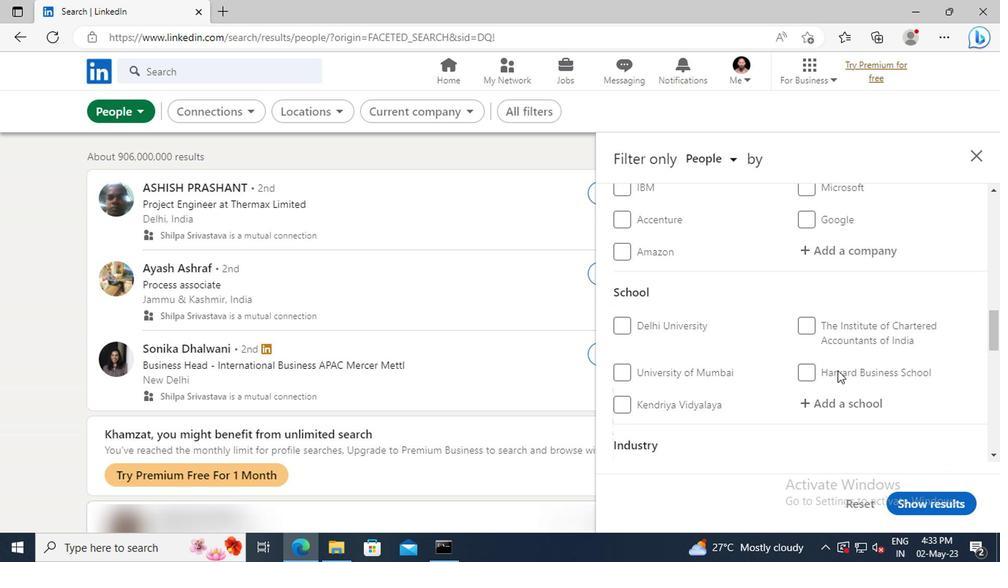 
Action: Mouse scrolled (835, 370) with delta (0, 0)
Screenshot: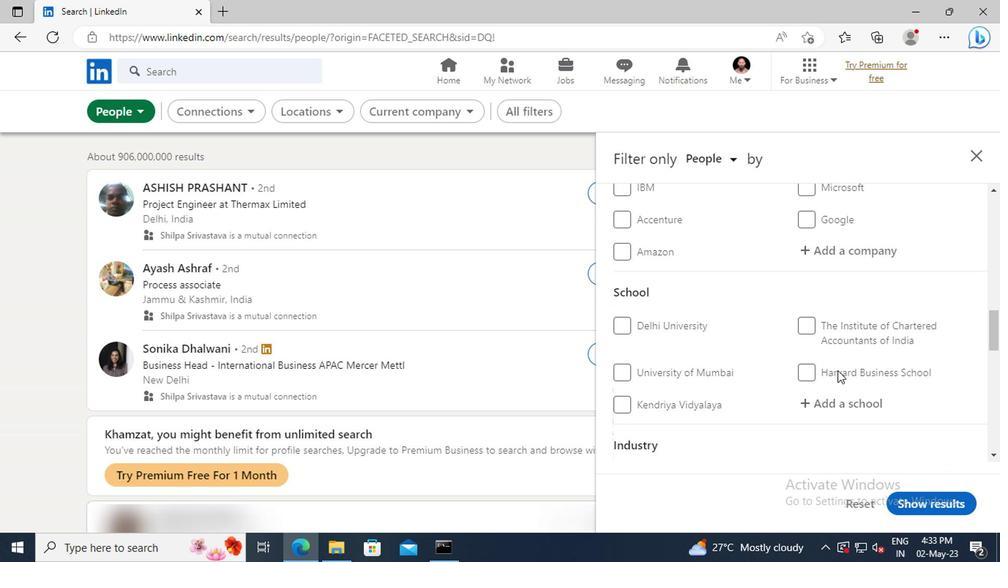 
Action: Mouse scrolled (835, 370) with delta (0, 0)
Screenshot: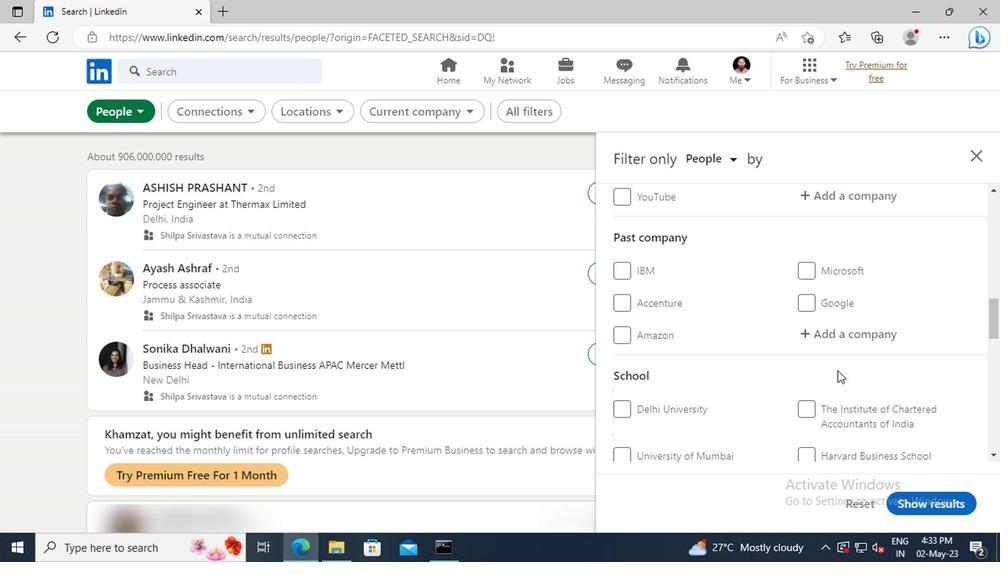 
Action: Mouse scrolled (835, 370) with delta (0, 0)
Screenshot: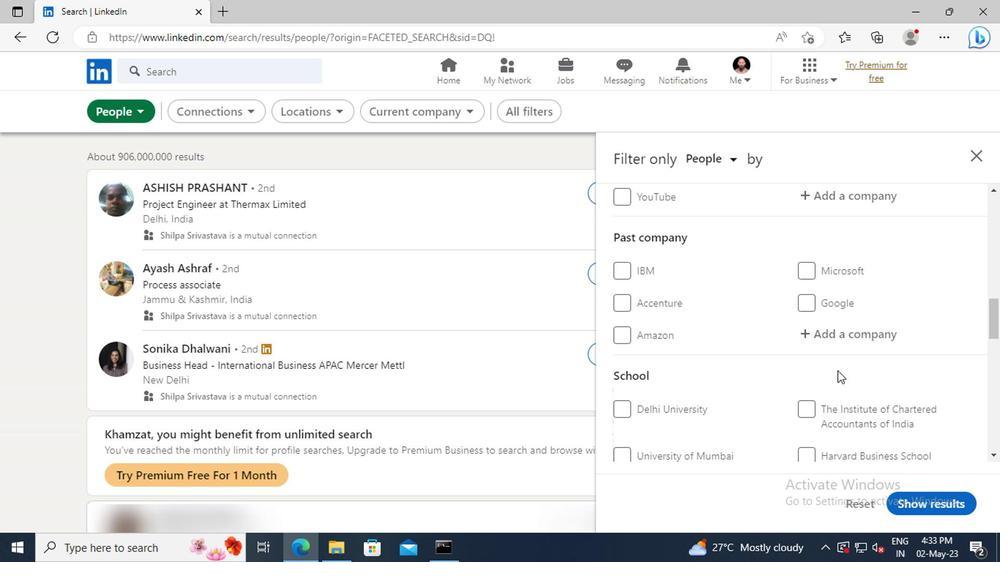 
Action: Mouse scrolled (835, 370) with delta (0, 0)
Screenshot: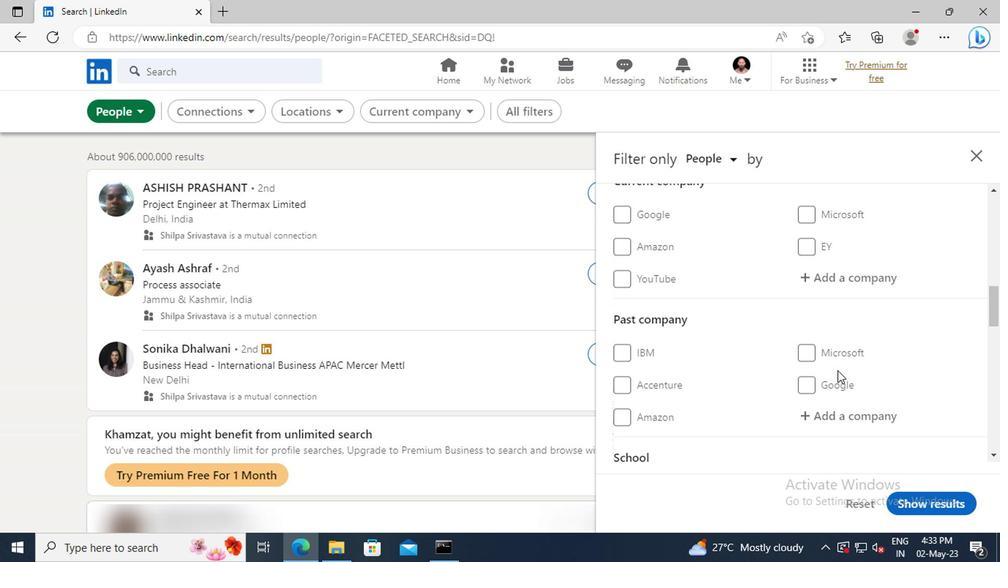 
Action: Mouse moved to (829, 326)
Screenshot: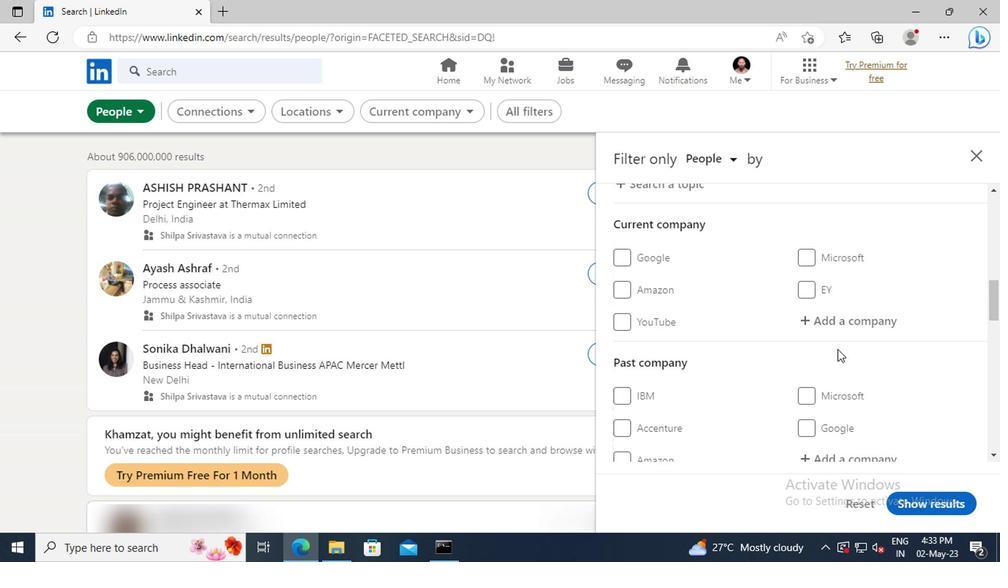 
Action: Mouse pressed left at (829, 326)
Screenshot: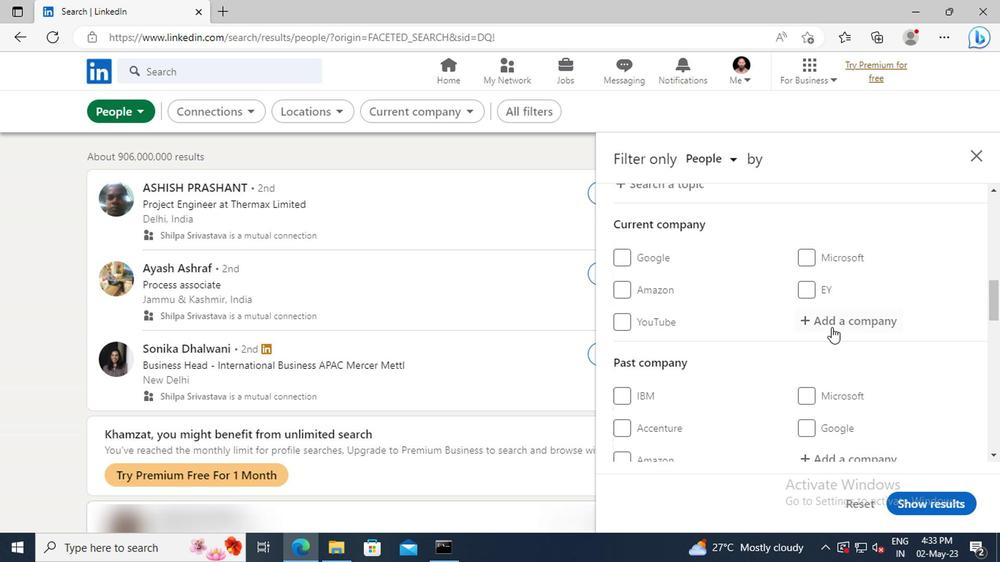 
Action: Mouse moved to (825, 326)
Screenshot: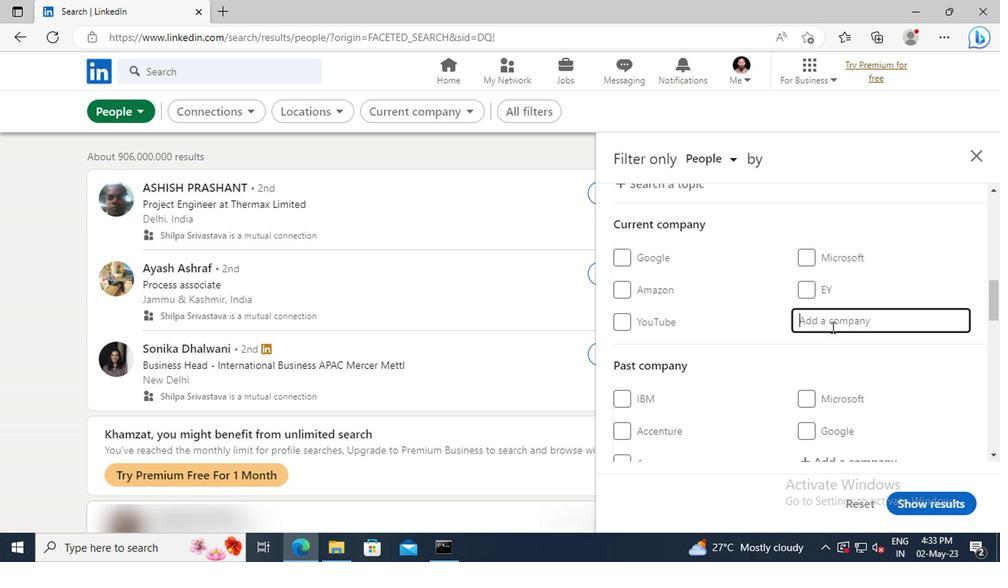 
Action: Key pressed <Key.shift>PQE<Key.space><Key.shift>GR
Screenshot: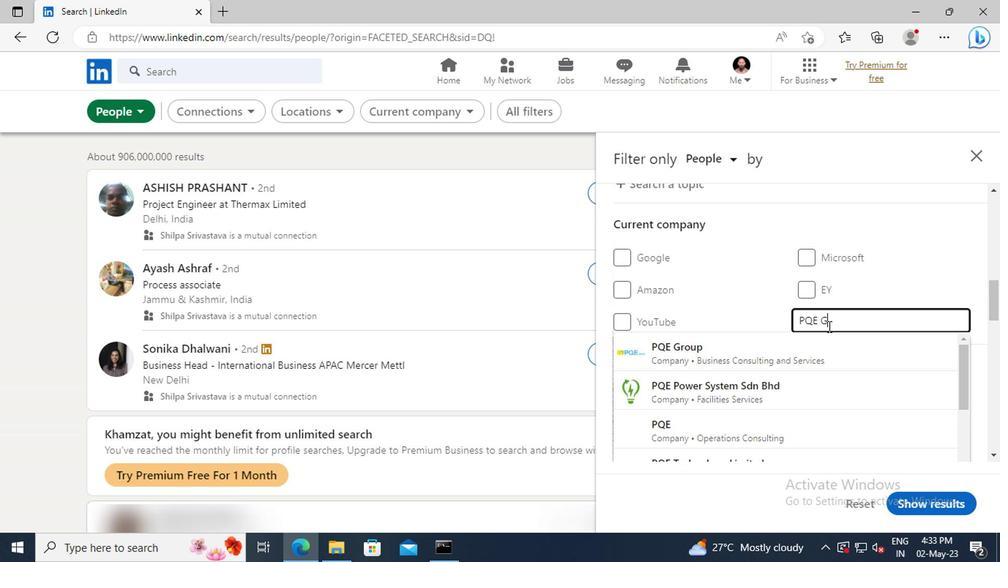 
Action: Mouse moved to (826, 346)
Screenshot: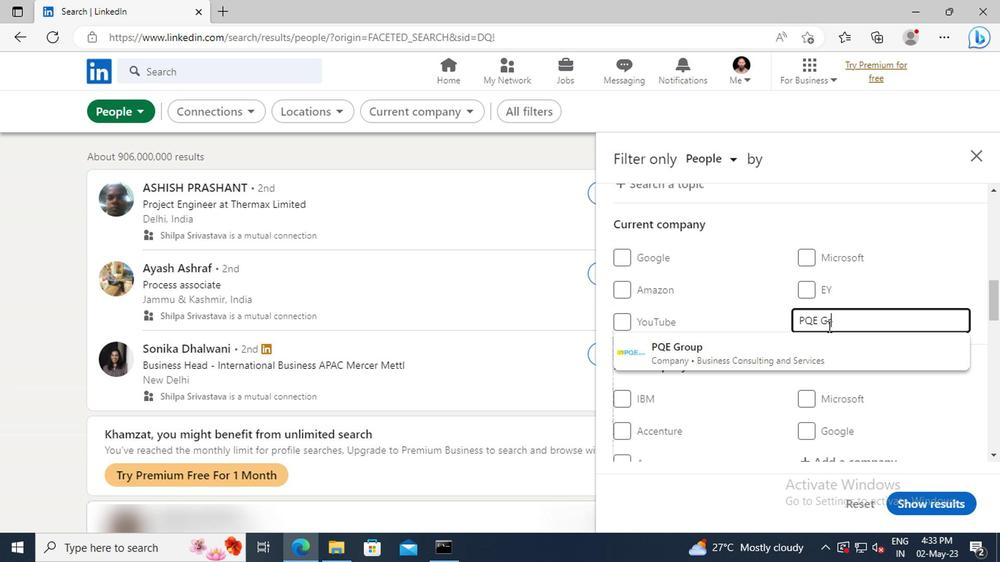 
Action: Mouse pressed left at (826, 346)
Screenshot: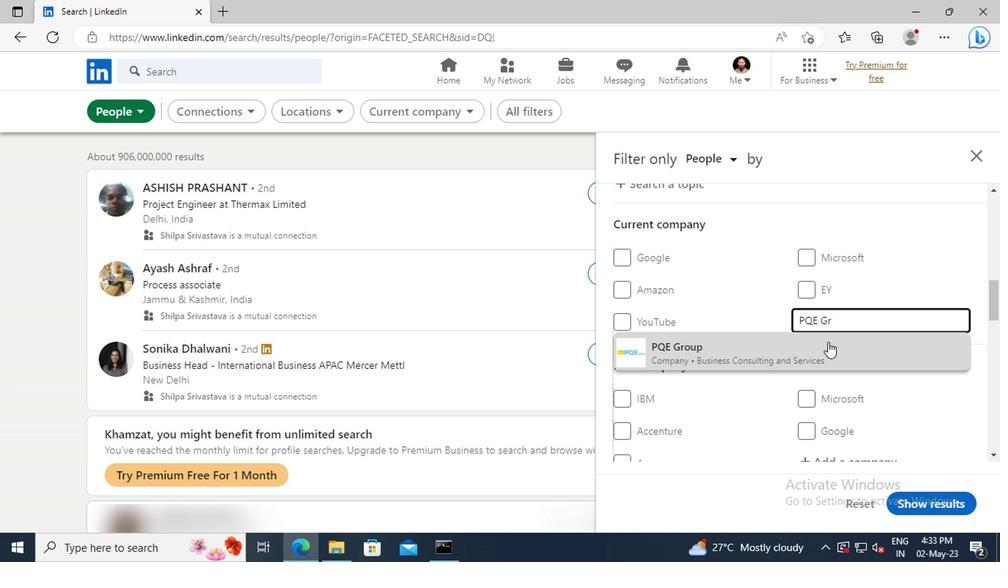 
Action: Mouse scrolled (826, 345) with delta (0, -1)
Screenshot: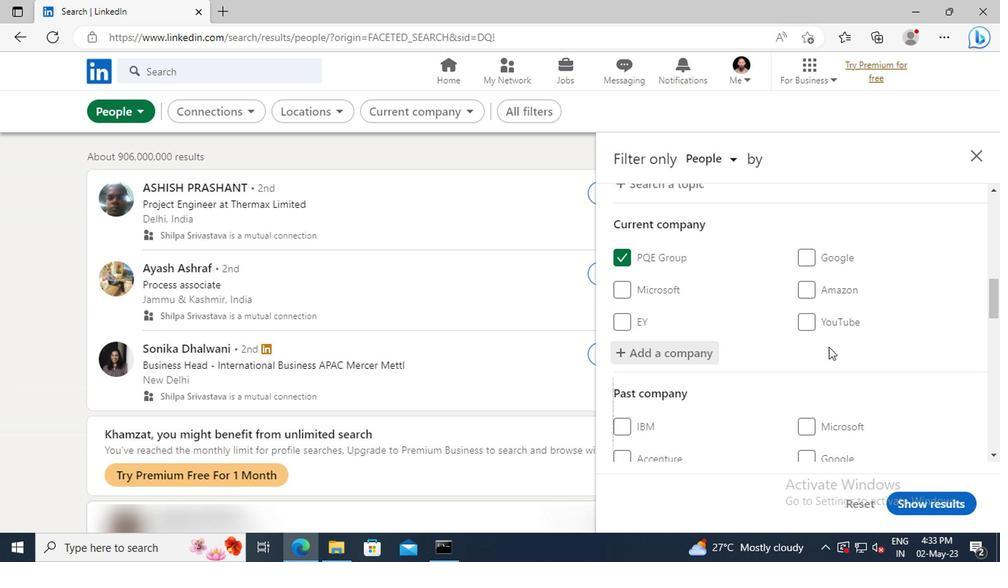 
Action: Mouse scrolled (826, 345) with delta (0, -1)
Screenshot: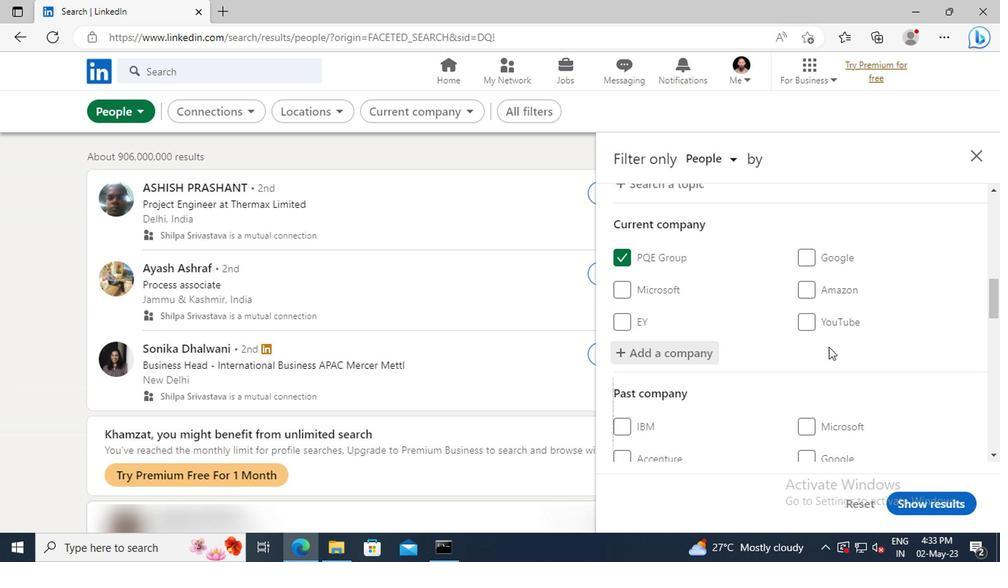 
Action: Mouse scrolled (826, 345) with delta (0, -1)
Screenshot: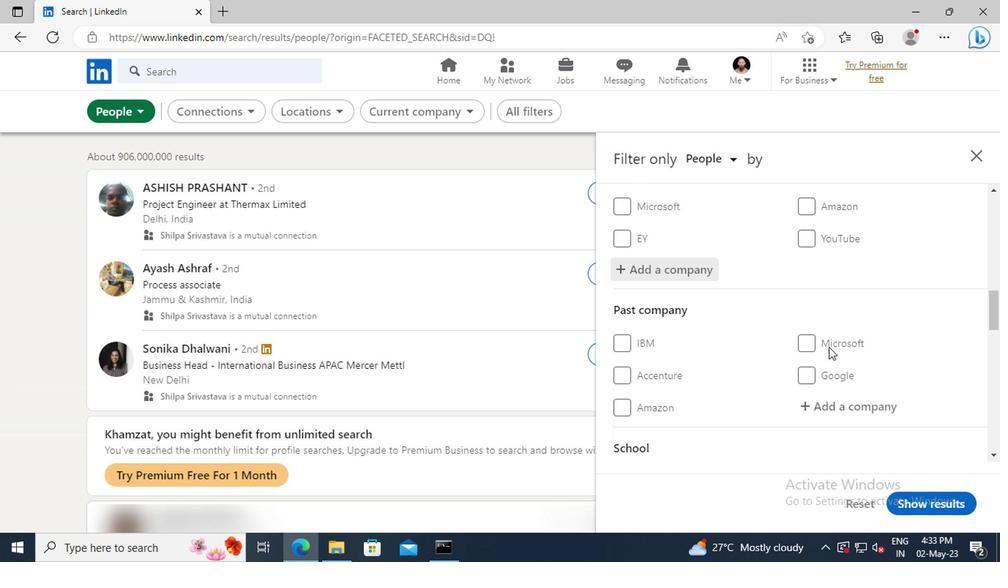 
Action: Mouse scrolled (826, 345) with delta (0, -1)
Screenshot: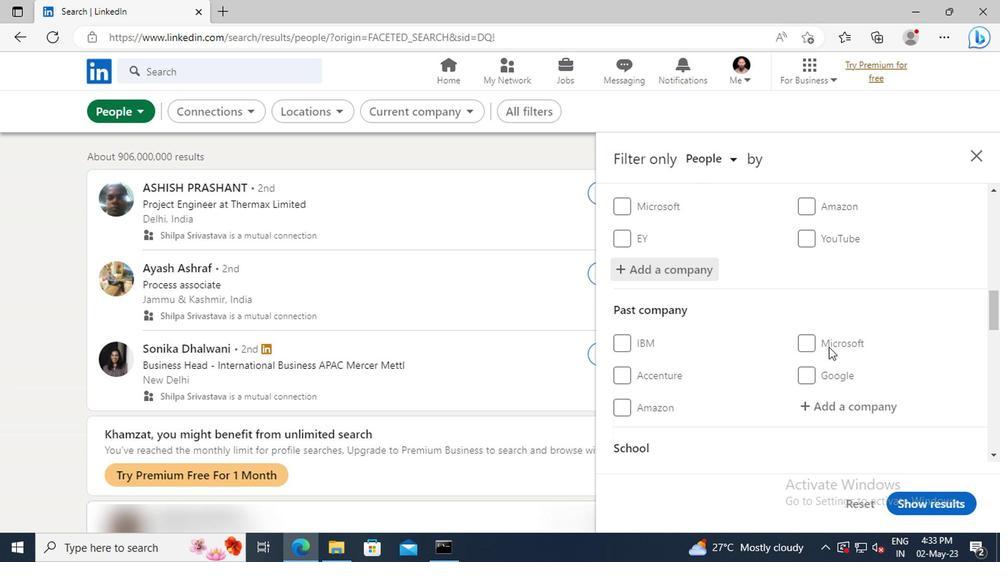 
Action: Mouse moved to (827, 346)
Screenshot: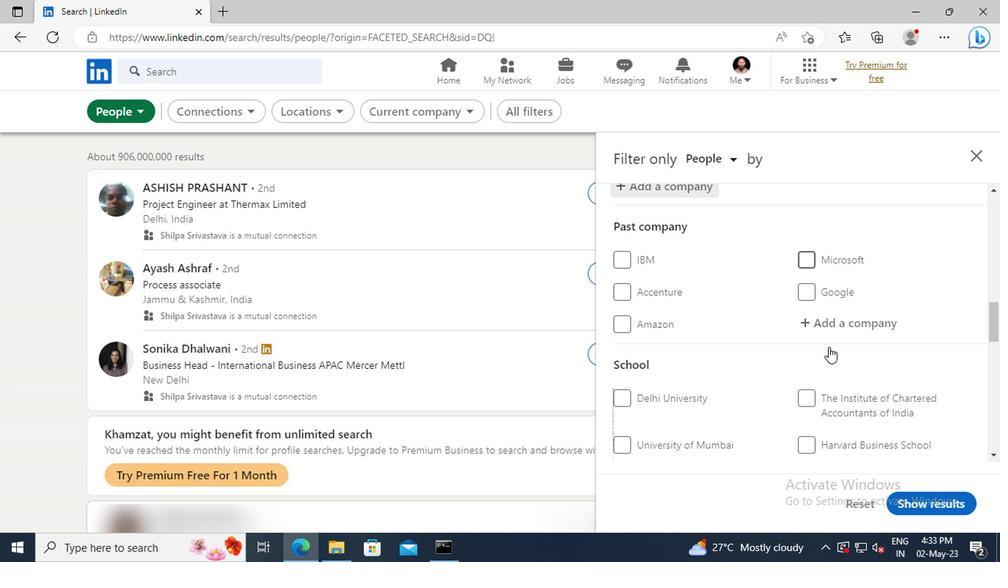 
Action: Mouse scrolled (827, 345) with delta (0, -1)
Screenshot: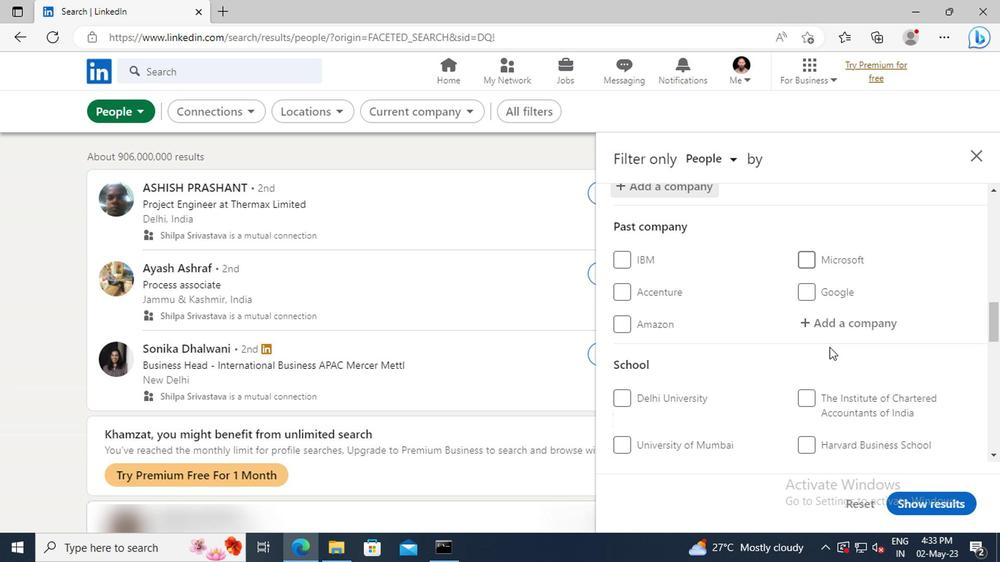 
Action: Mouse scrolled (827, 345) with delta (0, -1)
Screenshot: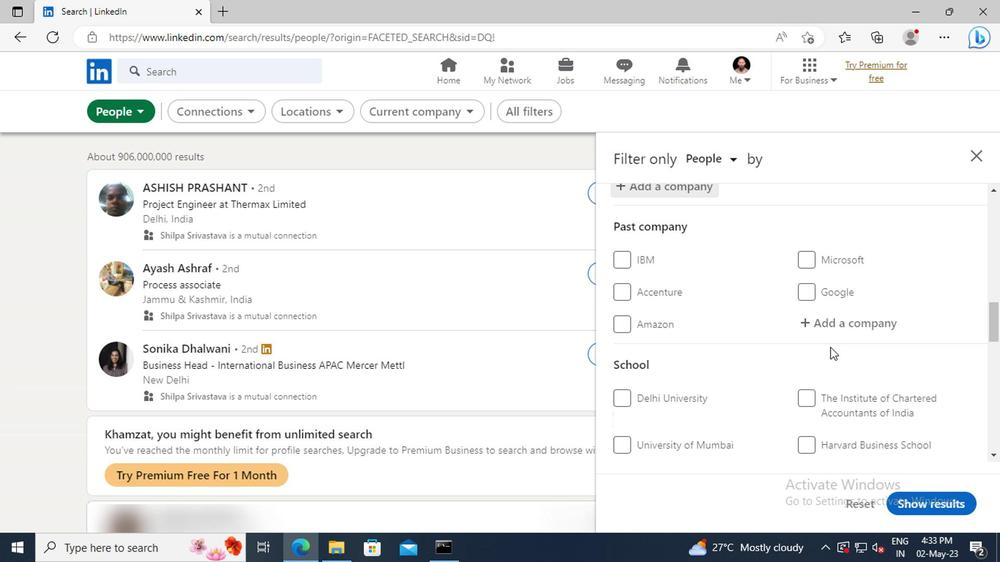 
Action: Mouse scrolled (827, 345) with delta (0, -1)
Screenshot: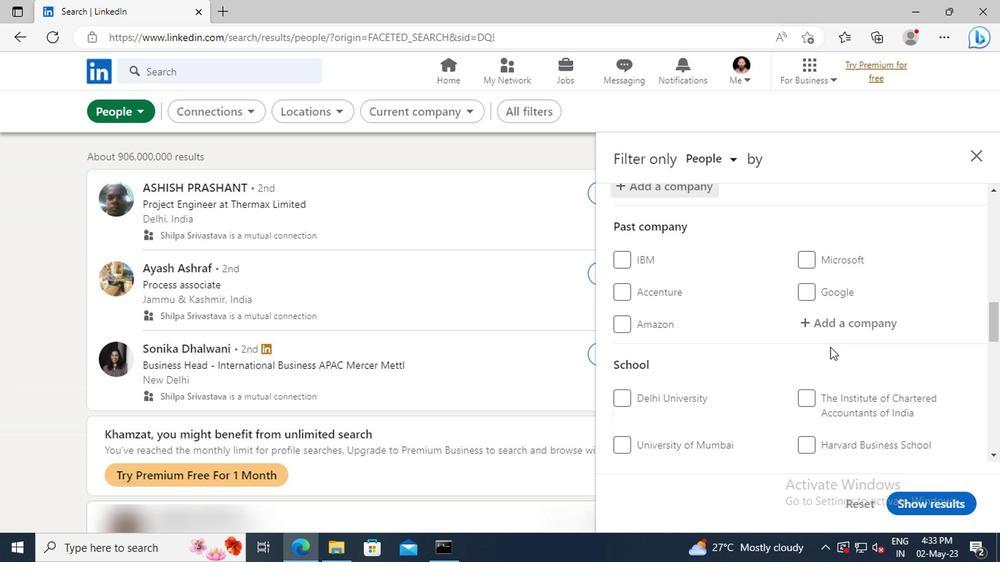 
Action: Mouse moved to (822, 349)
Screenshot: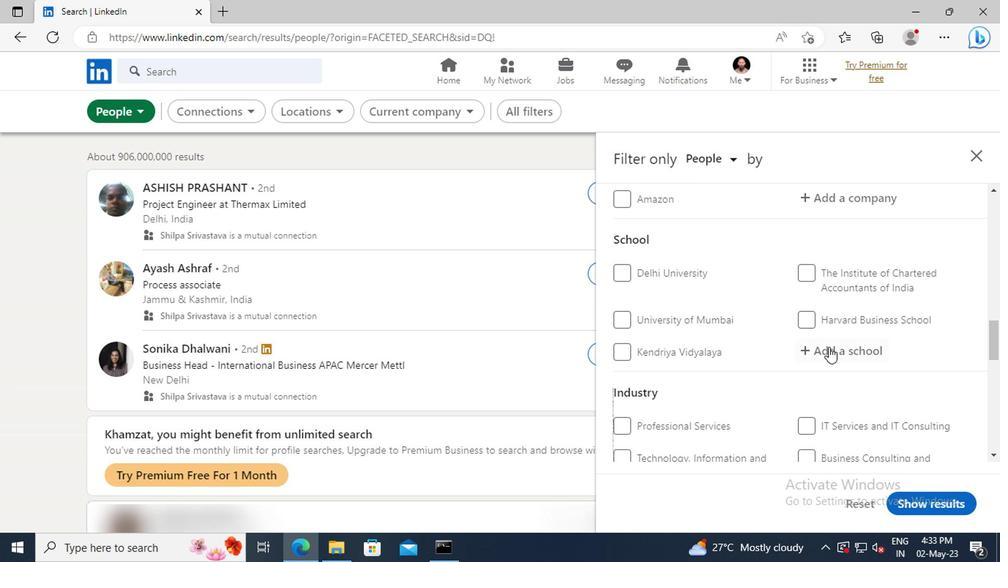 
Action: Mouse pressed left at (822, 349)
Screenshot: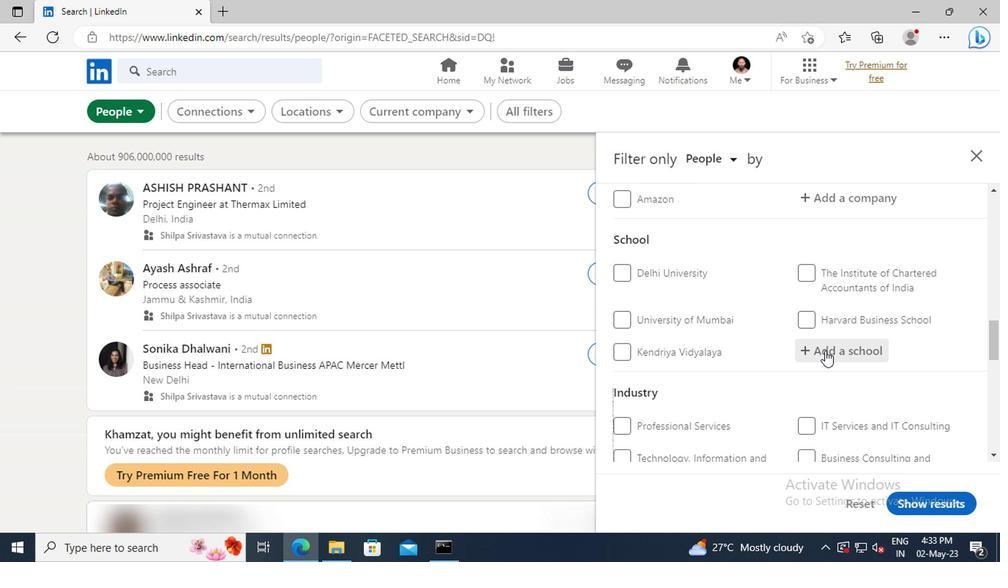 
Action: Key pressed <Key.shift><Key.shift>RCC<Key.space><Key.shift>INS
Screenshot: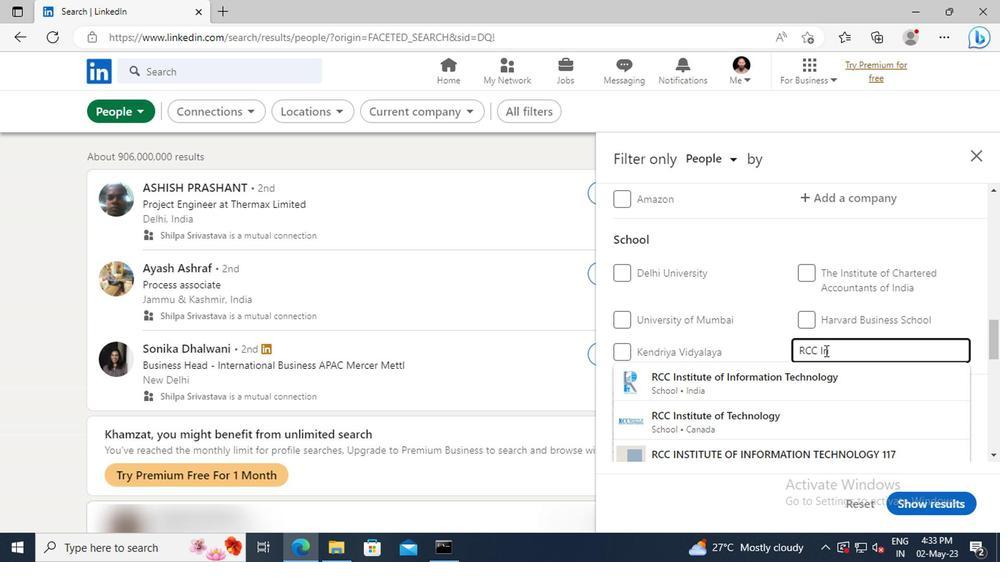 
Action: Mouse moved to (820, 371)
Screenshot: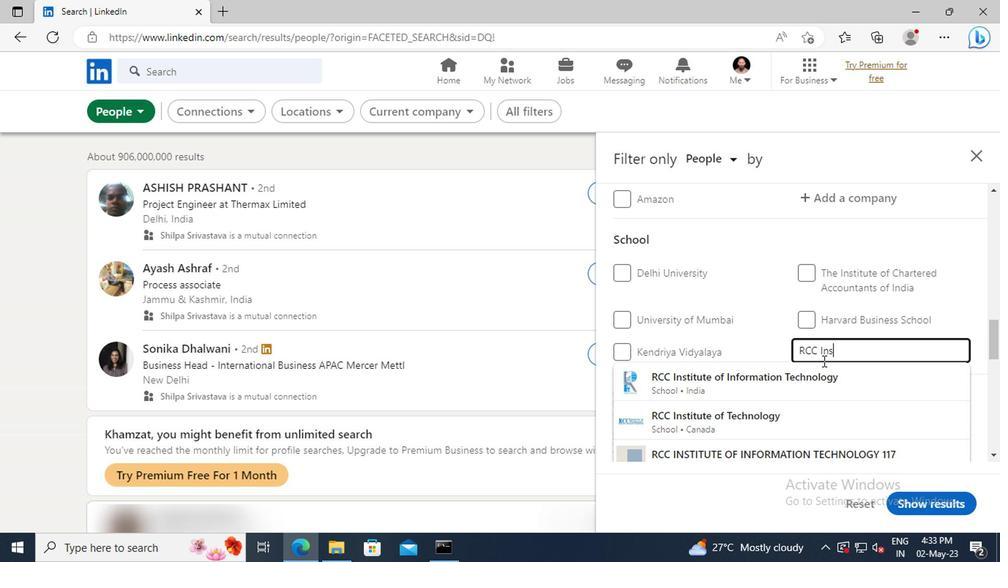 
Action: Mouse pressed left at (820, 371)
Screenshot: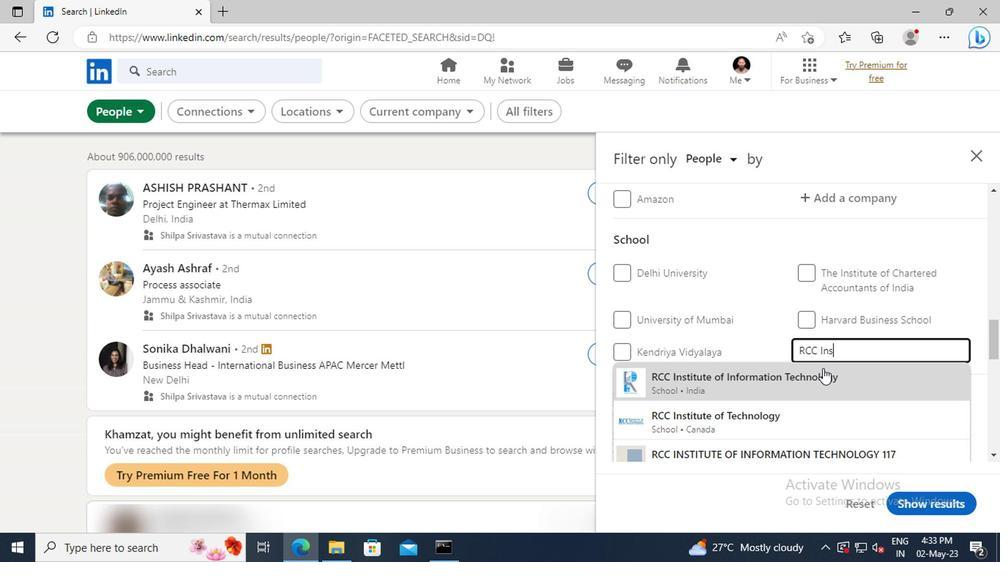 
Action: Mouse scrolled (820, 370) with delta (0, -1)
Screenshot: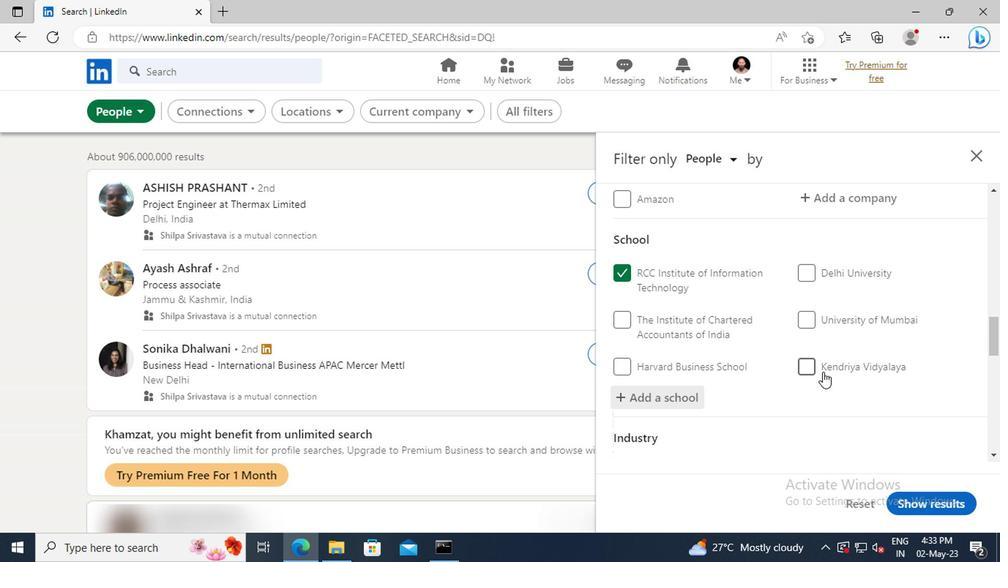 
Action: Mouse scrolled (820, 370) with delta (0, -1)
Screenshot: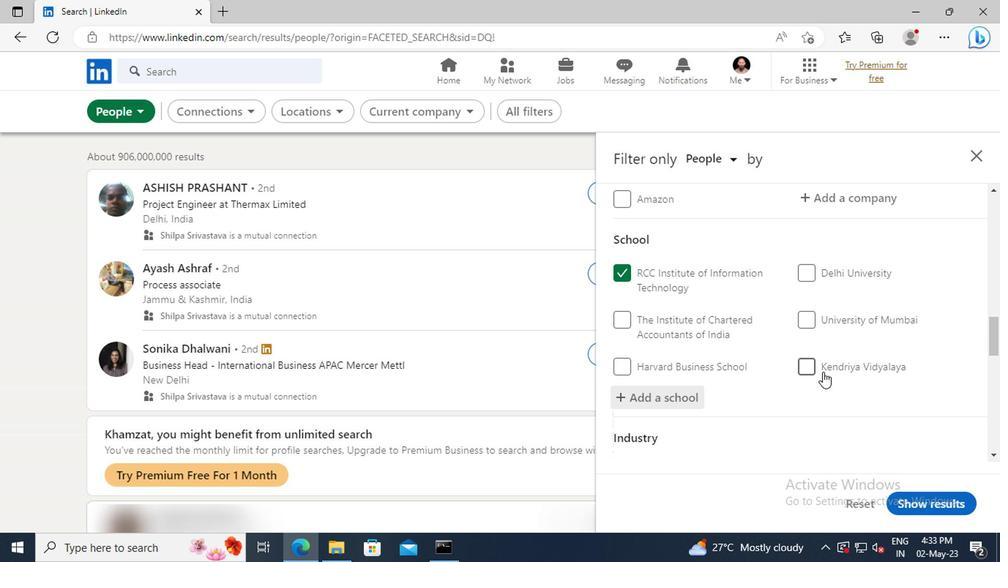 
Action: Mouse scrolled (820, 370) with delta (0, -1)
Screenshot: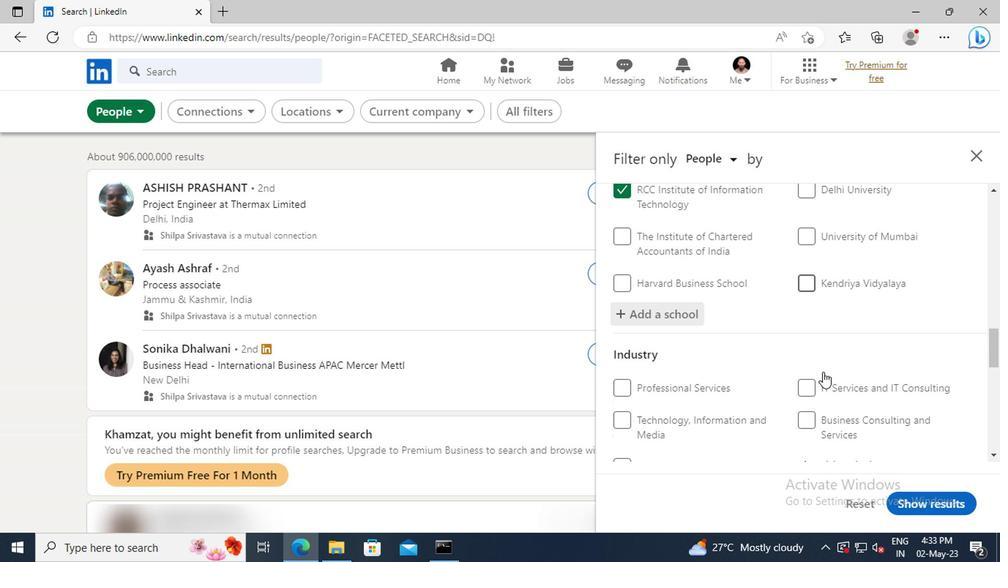 
Action: Mouse scrolled (820, 370) with delta (0, -1)
Screenshot: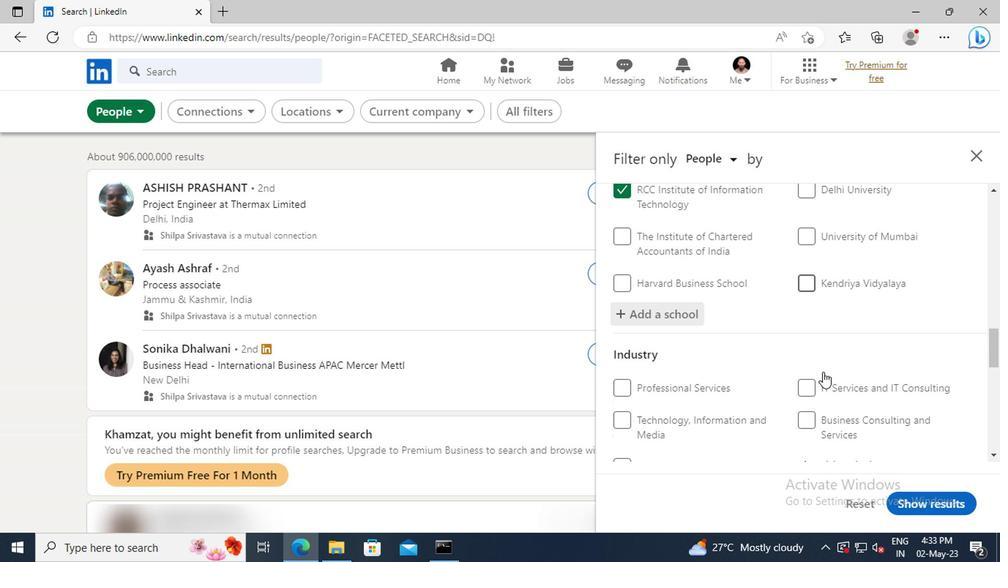 
Action: Mouse moved to (824, 380)
Screenshot: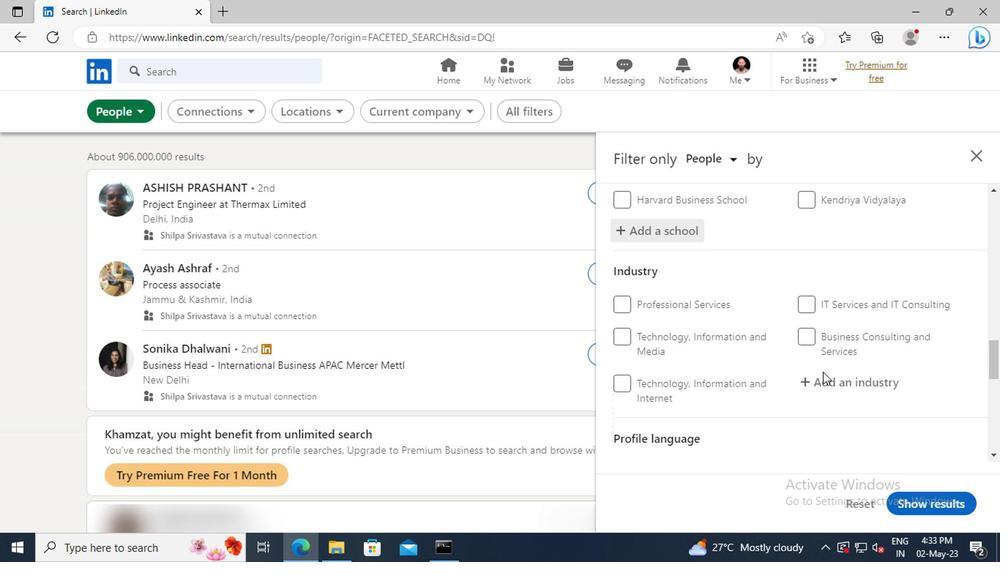 
Action: Mouse pressed left at (824, 380)
Screenshot: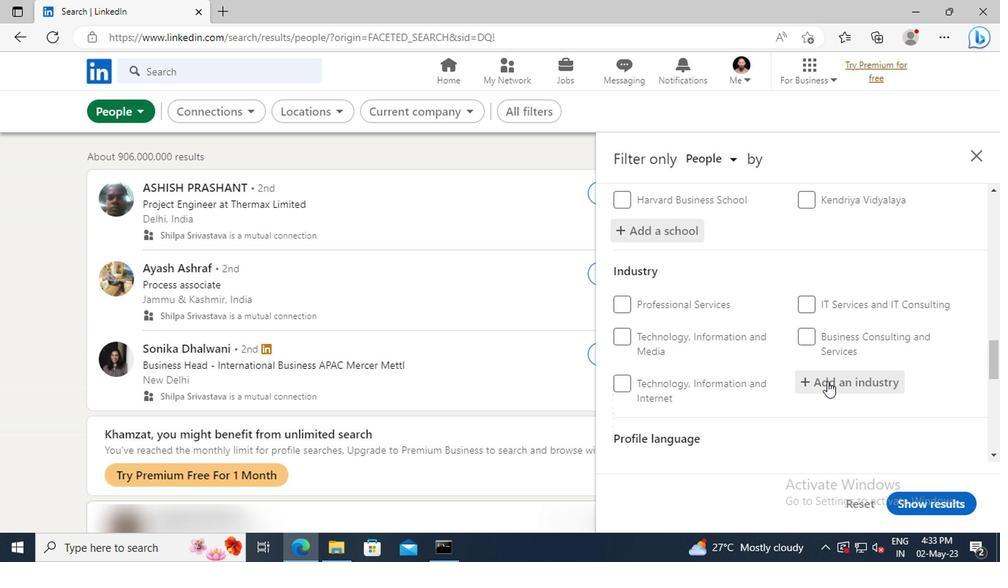 
Action: Key pressed <Key.shift>MEDICAL<Key.space><Key.shift>EQ
Screenshot: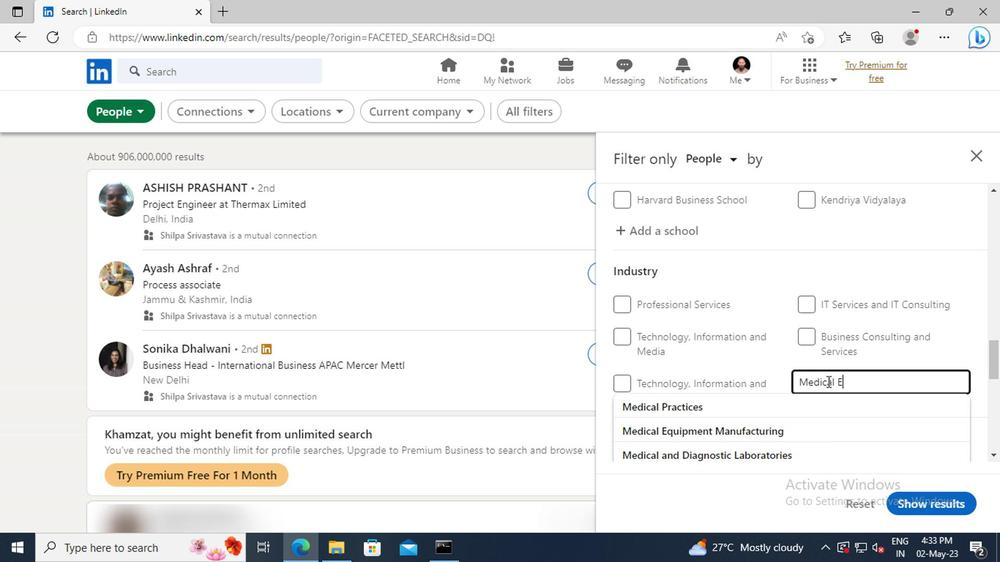 
Action: Mouse moved to (823, 401)
Screenshot: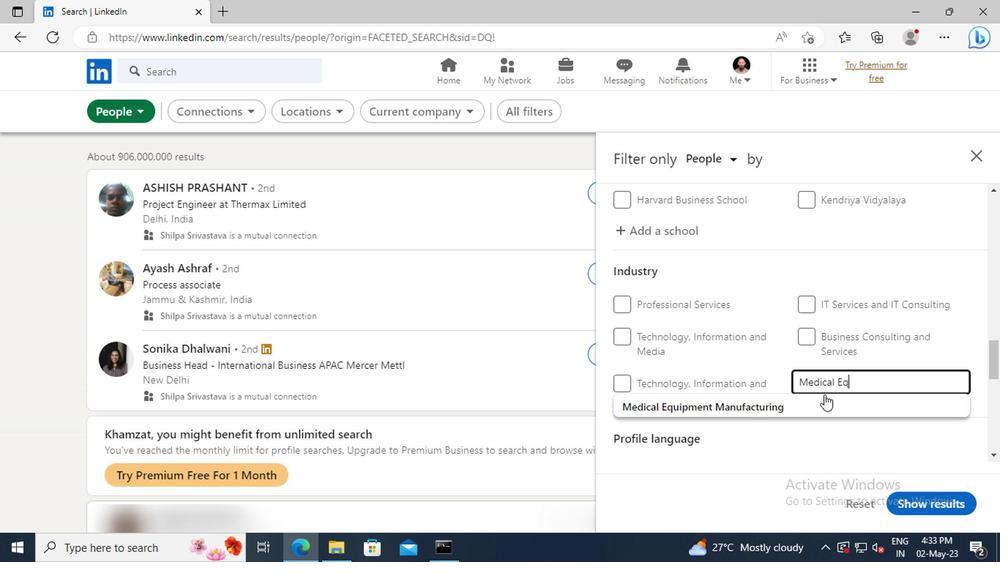 
Action: Mouse pressed left at (823, 401)
Screenshot: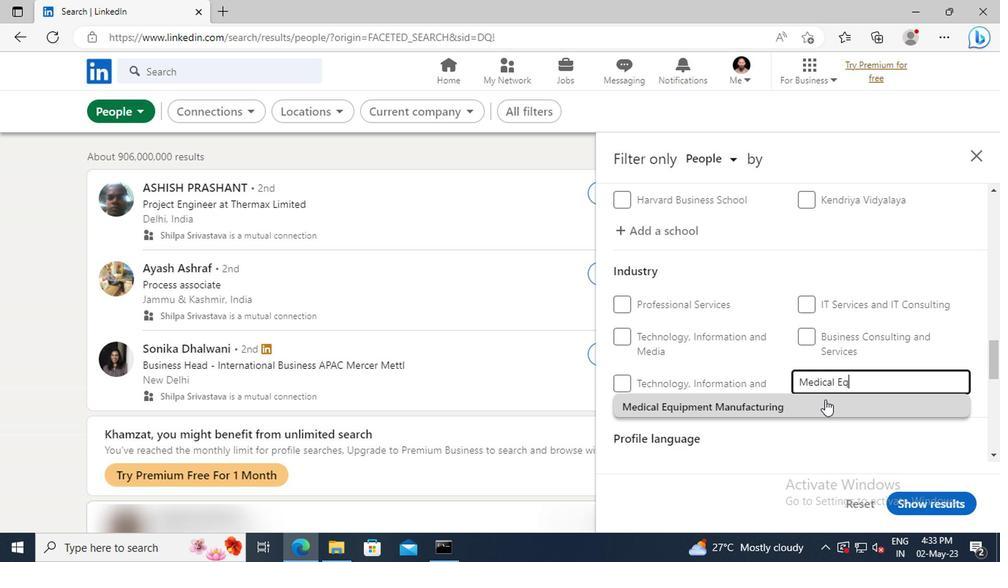 
Action: Mouse scrolled (823, 400) with delta (0, 0)
Screenshot: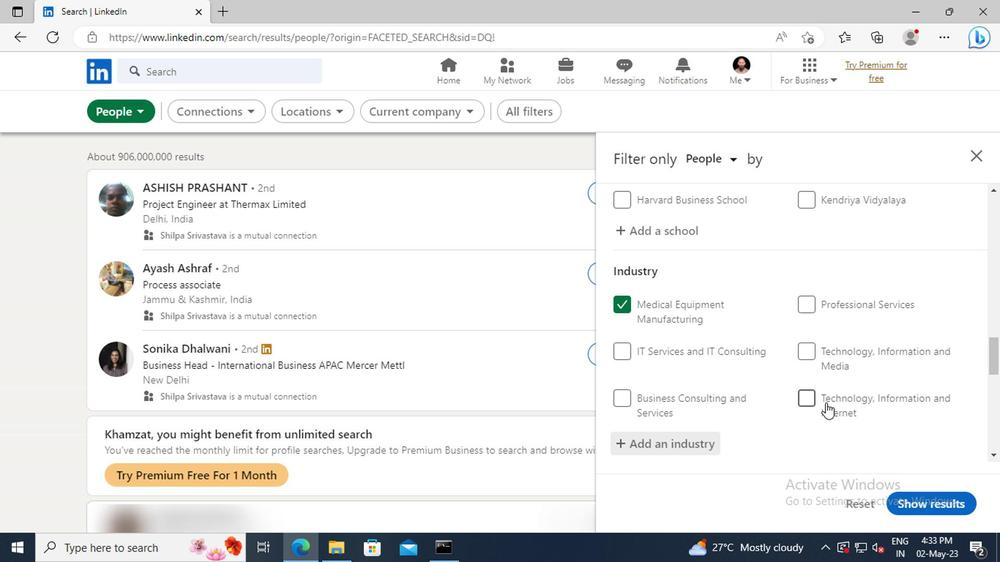 
Action: Mouse scrolled (823, 400) with delta (0, 0)
Screenshot: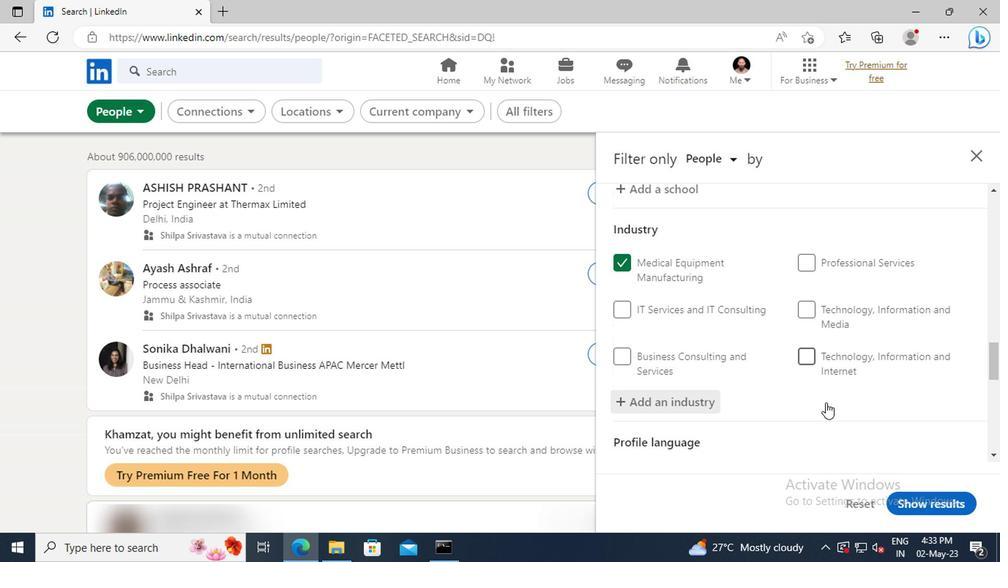 
Action: Mouse scrolled (823, 400) with delta (0, 0)
Screenshot: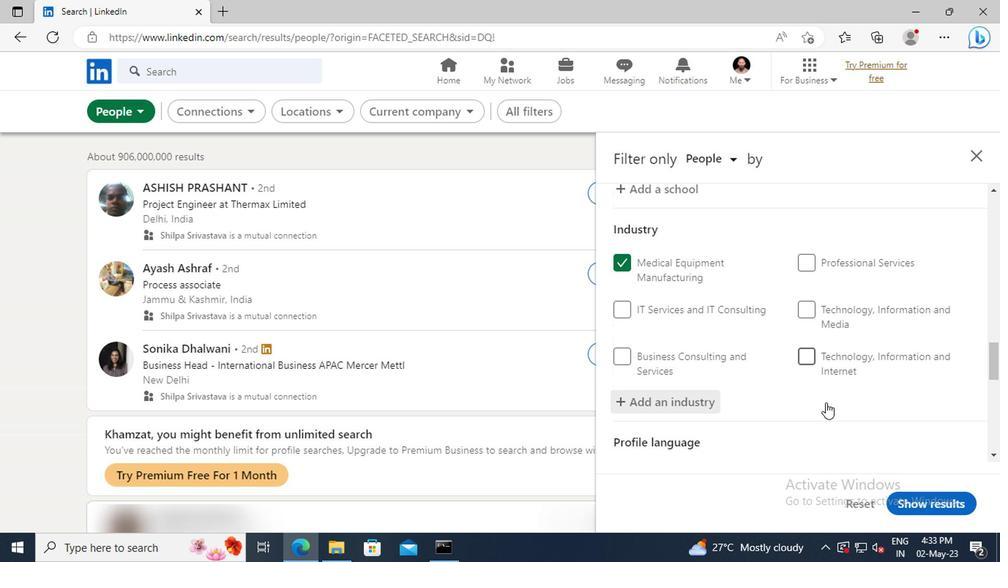 
Action: Mouse scrolled (823, 400) with delta (0, 0)
Screenshot: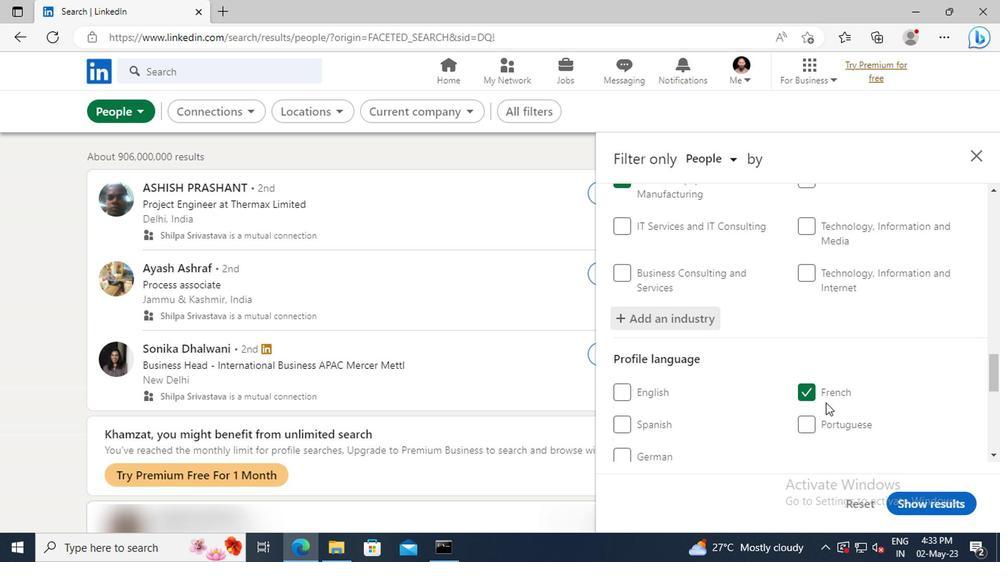 
Action: Mouse scrolled (823, 400) with delta (0, 0)
Screenshot: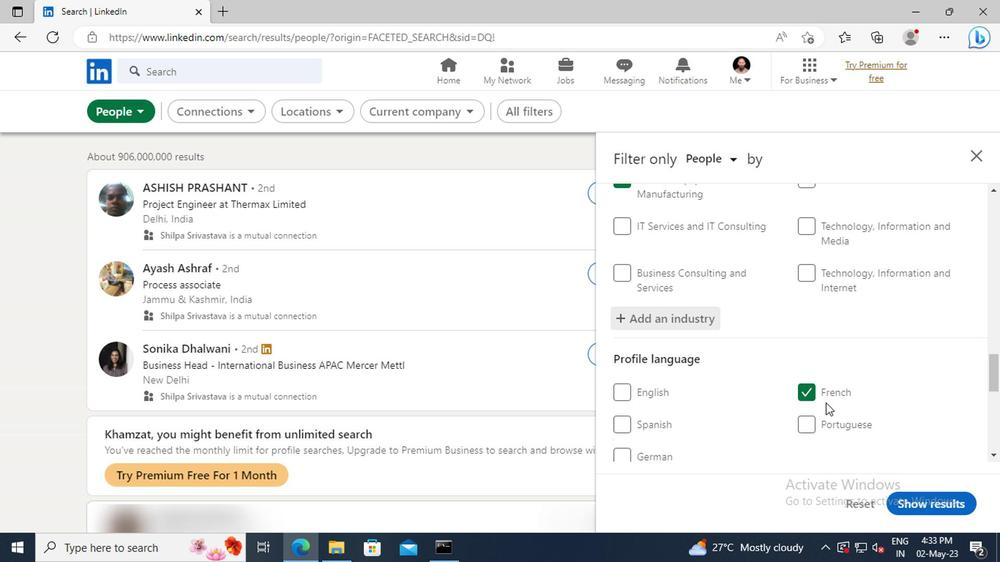 
Action: Mouse scrolled (823, 400) with delta (0, 0)
Screenshot: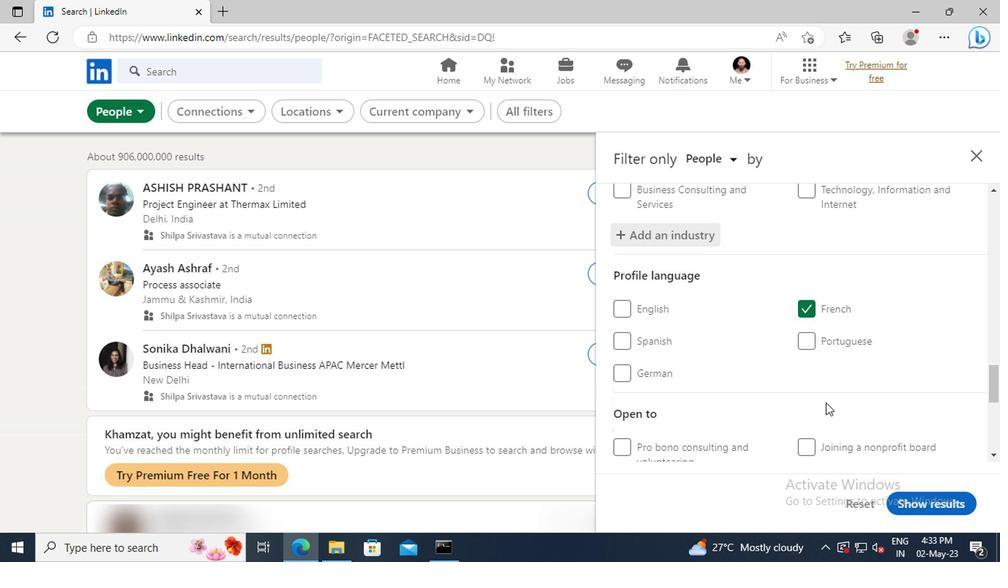 
Action: Mouse scrolled (823, 400) with delta (0, 0)
Screenshot: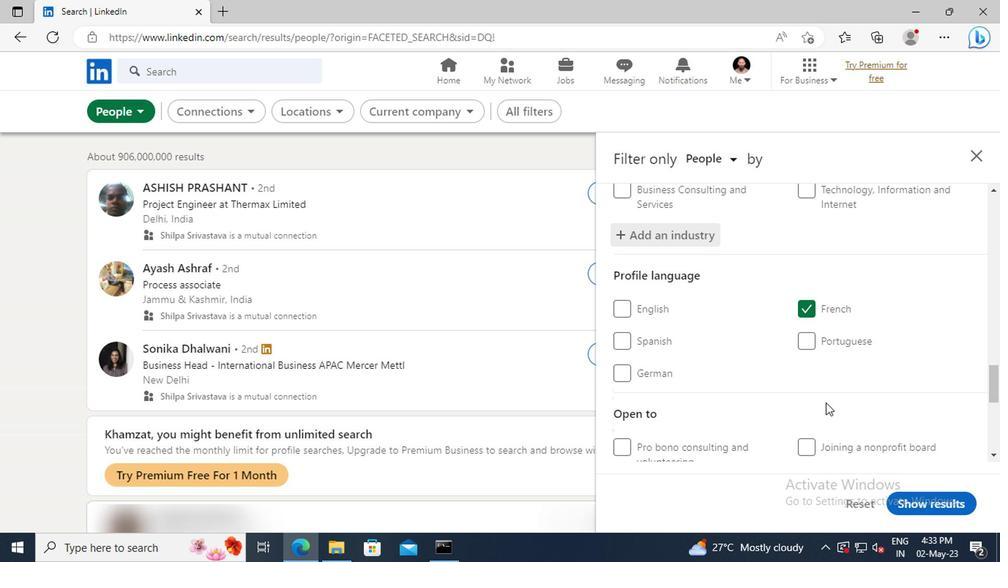 
Action: Mouse scrolled (823, 400) with delta (0, 0)
Screenshot: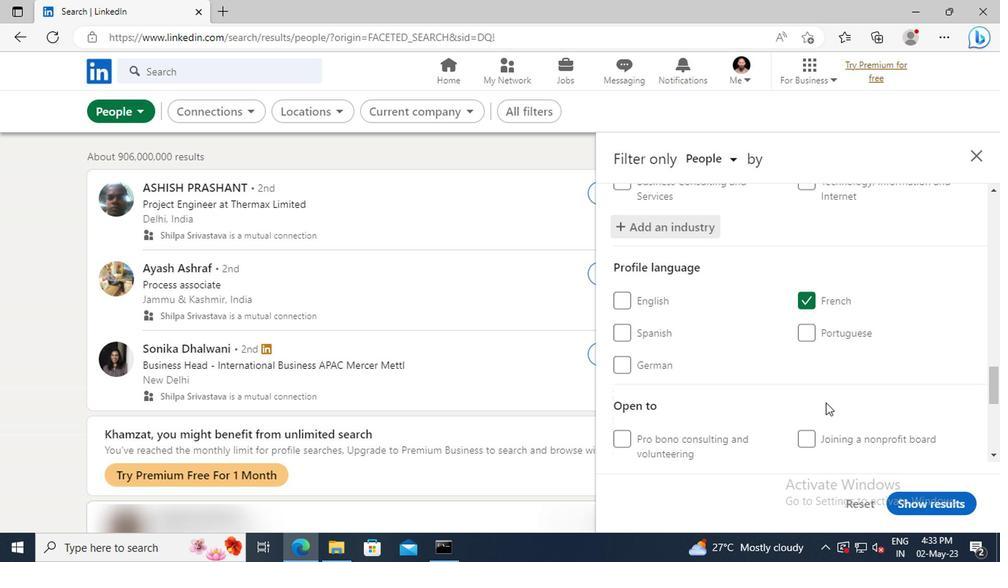
Action: Mouse scrolled (823, 400) with delta (0, 0)
Screenshot: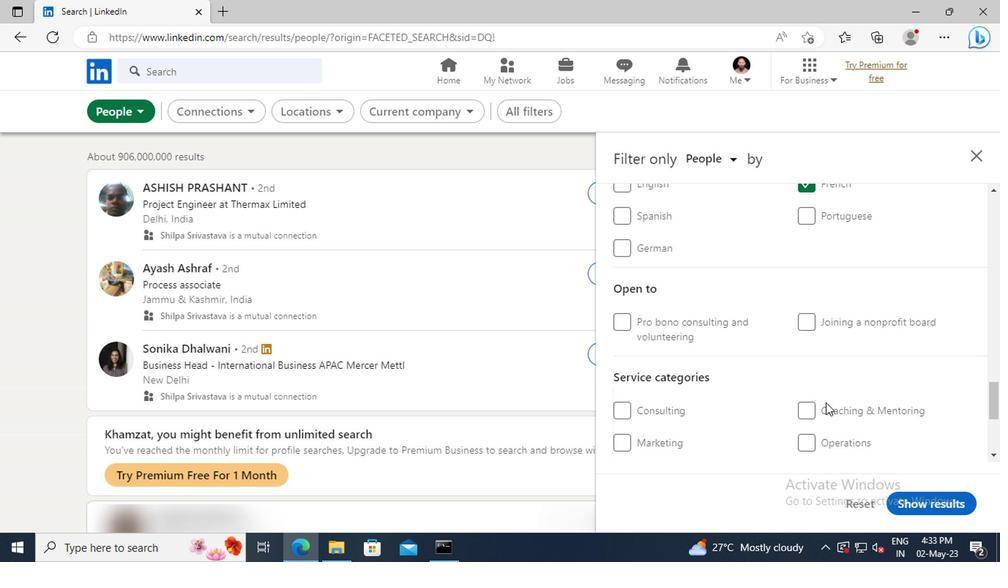 
Action: Mouse scrolled (823, 400) with delta (0, 0)
Screenshot: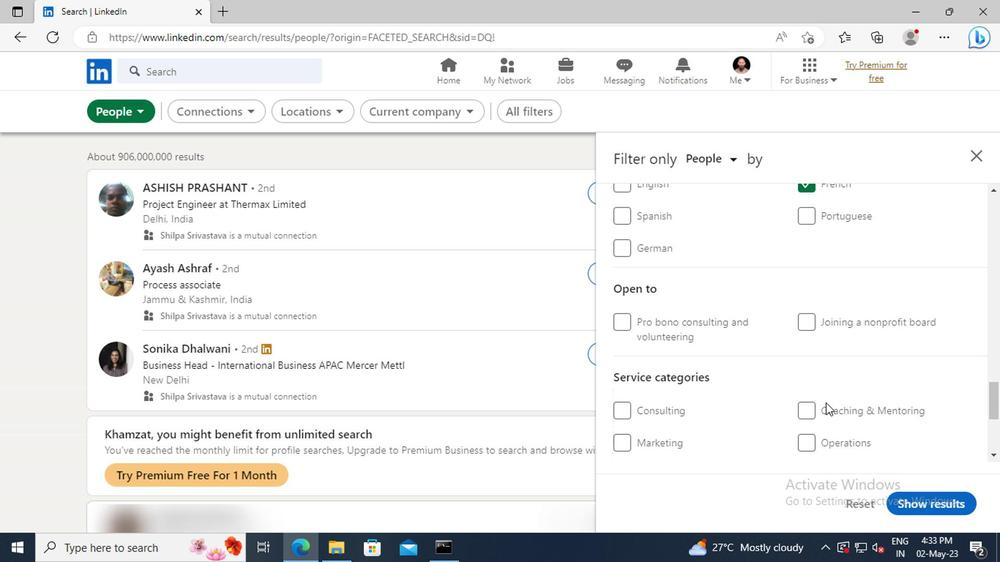 
Action: Mouse moved to (829, 390)
Screenshot: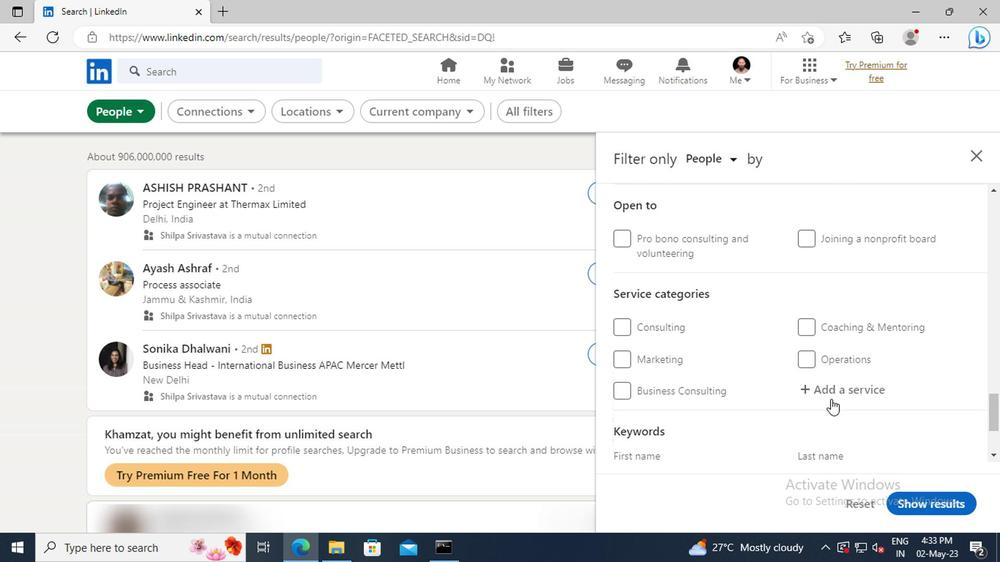 
Action: Mouse pressed left at (829, 390)
Screenshot: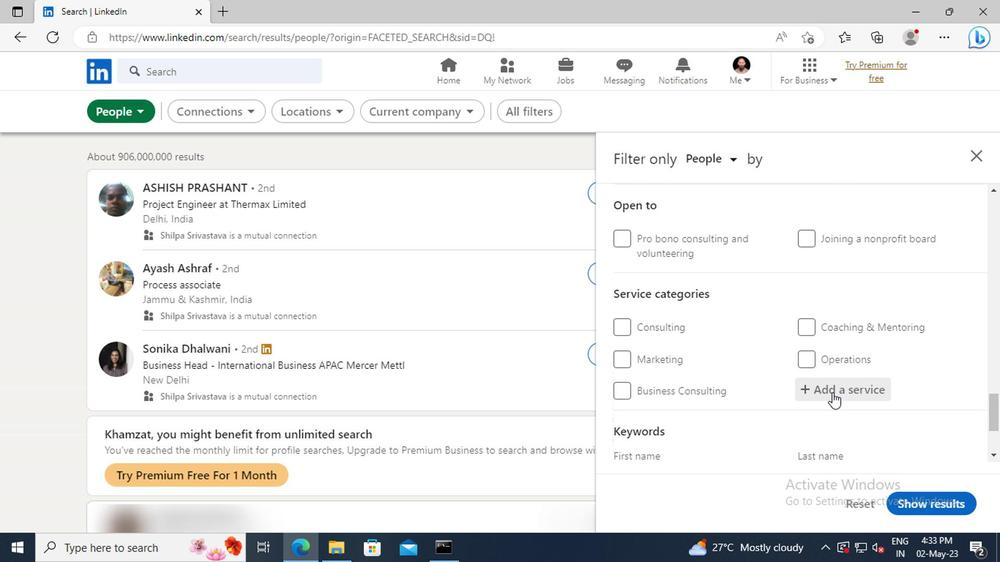 
Action: Key pressed <Key.shift>
Screenshot: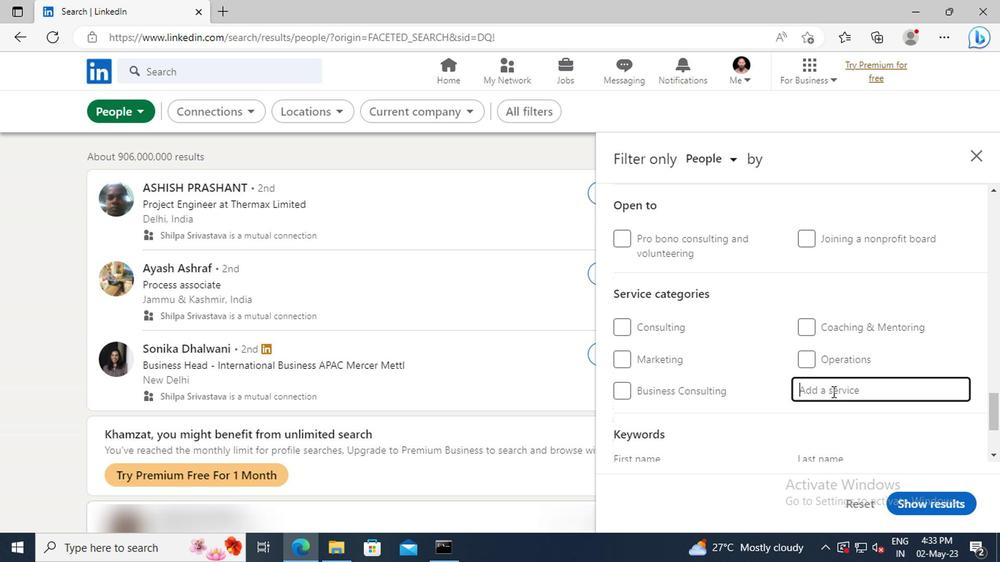 
Action: Mouse moved to (829, 390)
Screenshot: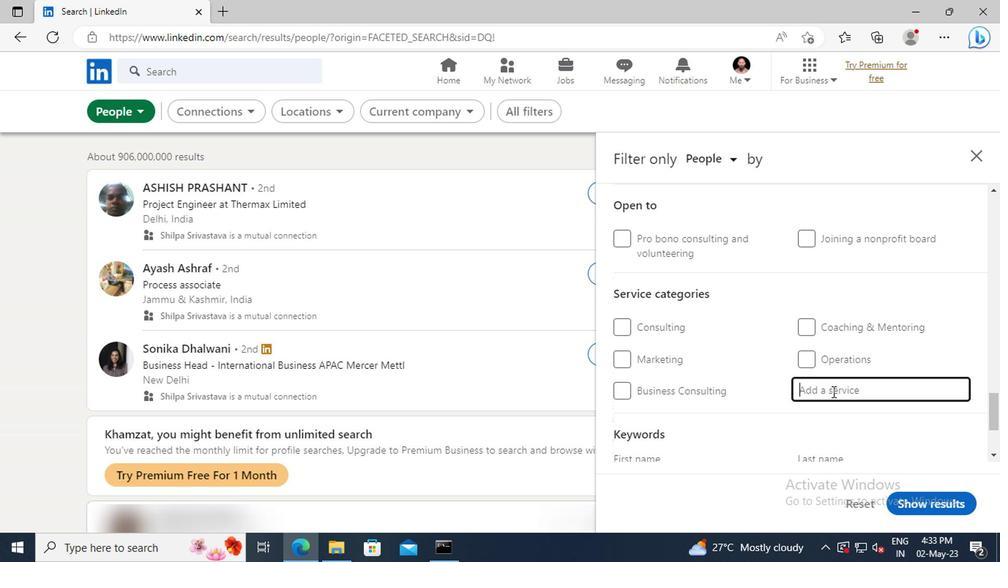 
Action: Key pressed FINANCIAL<Key.space><Key.shift>PL
Screenshot: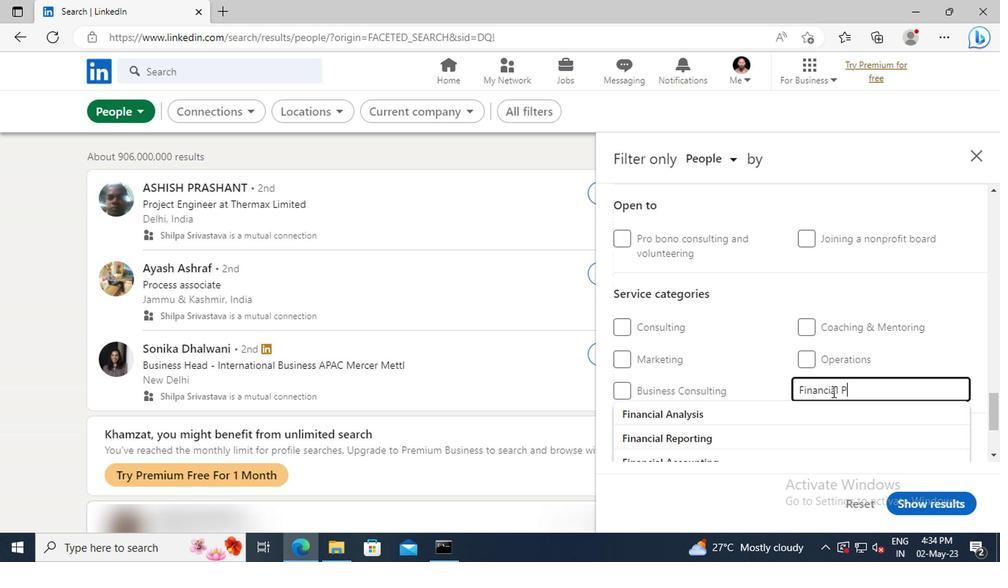 
Action: Mouse moved to (835, 412)
Screenshot: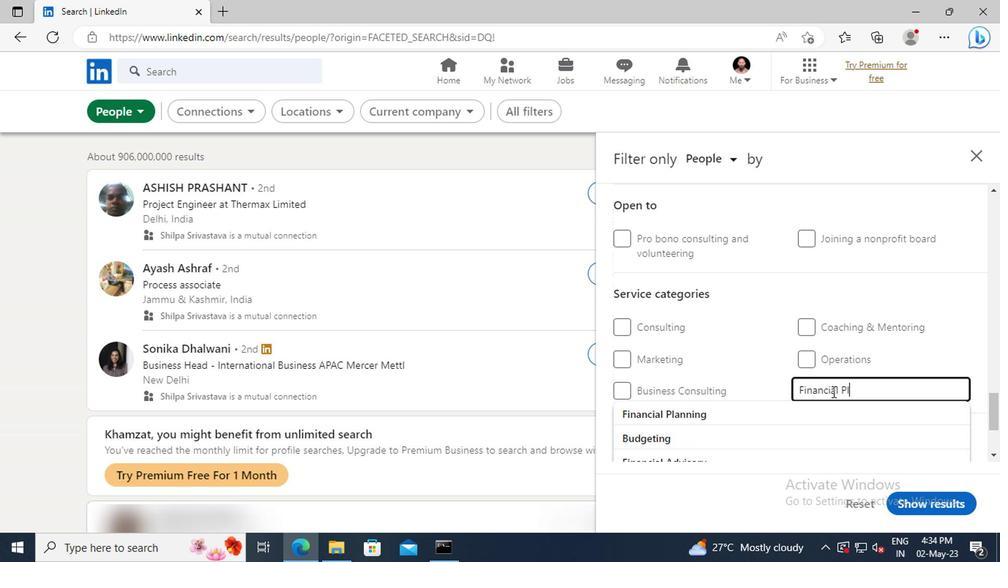 
Action: Mouse pressed left at (835, 412)
Screenshot: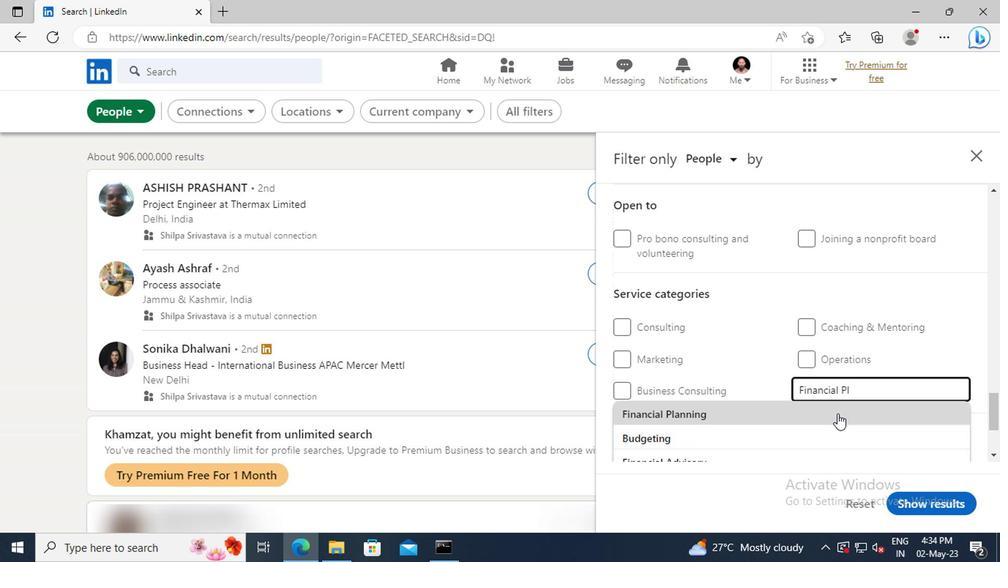 
Action: Mouse scrolled (835, 411) with delta (0, -1)
Screenshot: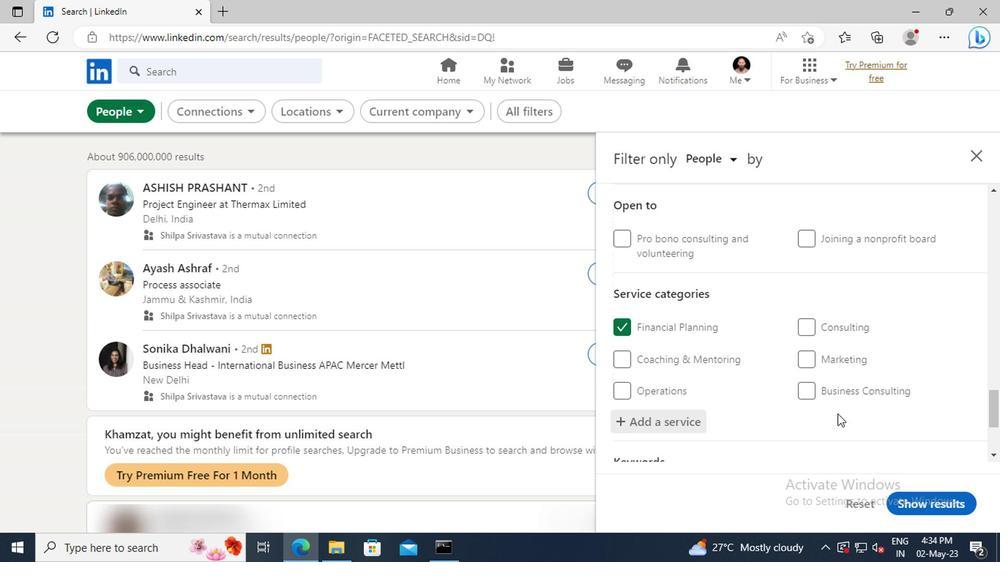 
Action: Mouse scrolled (835, 411) with delta (0, -1)
Screenshot: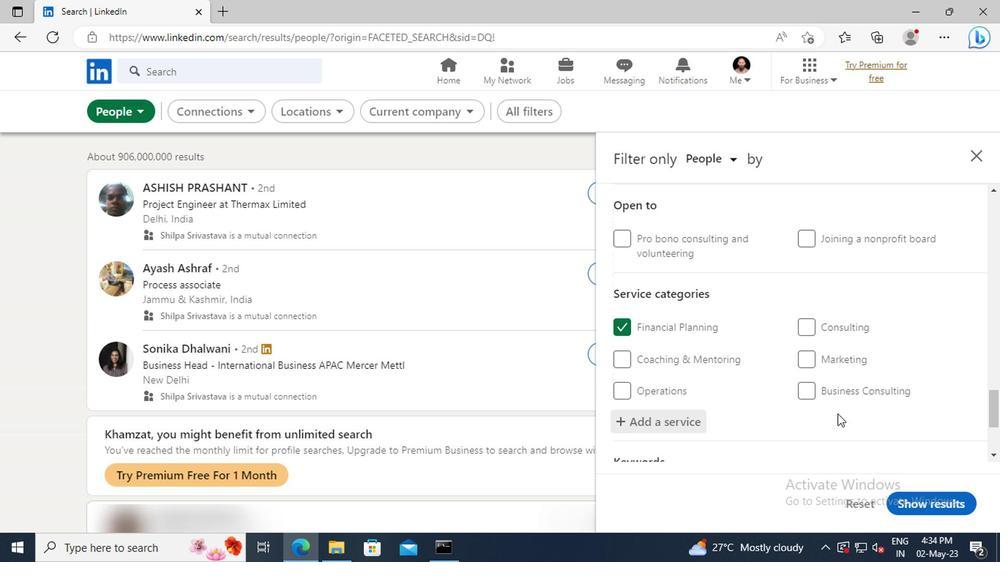 
Action: Mouse scrolled (835, 411) with delta (0, -1)
Screenshot: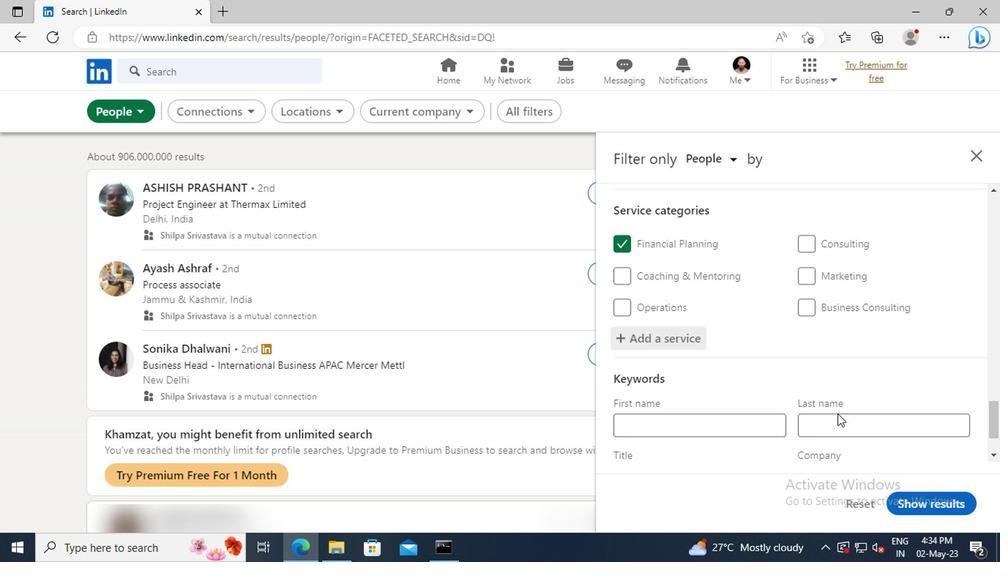 
Action: Mouse scrolled (835, 411) with delta (0, -1)
Screenshot: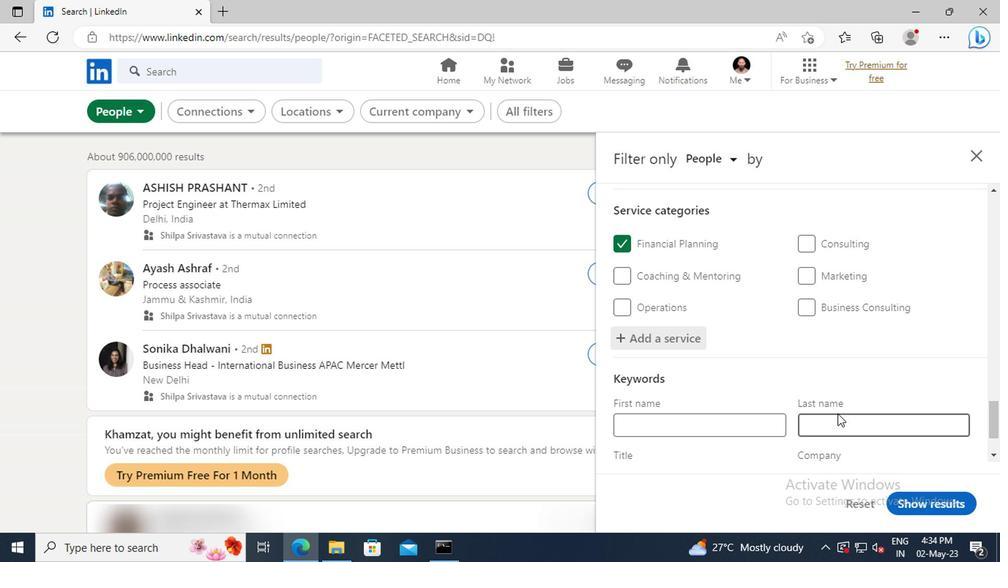 
Action: Mouse scrolled (835, 411) with delta (0, -1)
Screenshot: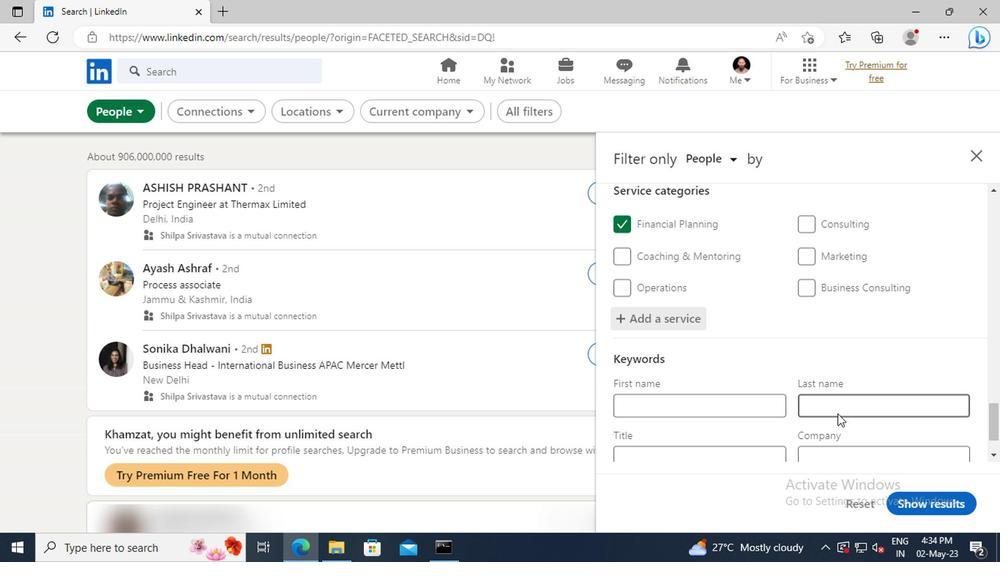 
Action: Mouse moved to (707, 400)
Screenshot: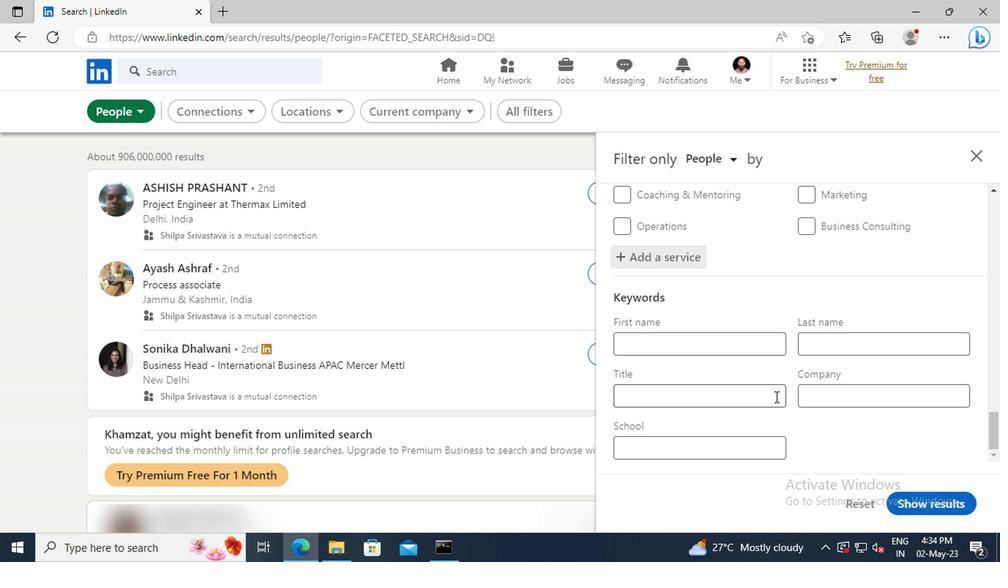 
Action: Mouse pressed left at (707, 400)
Screenshot: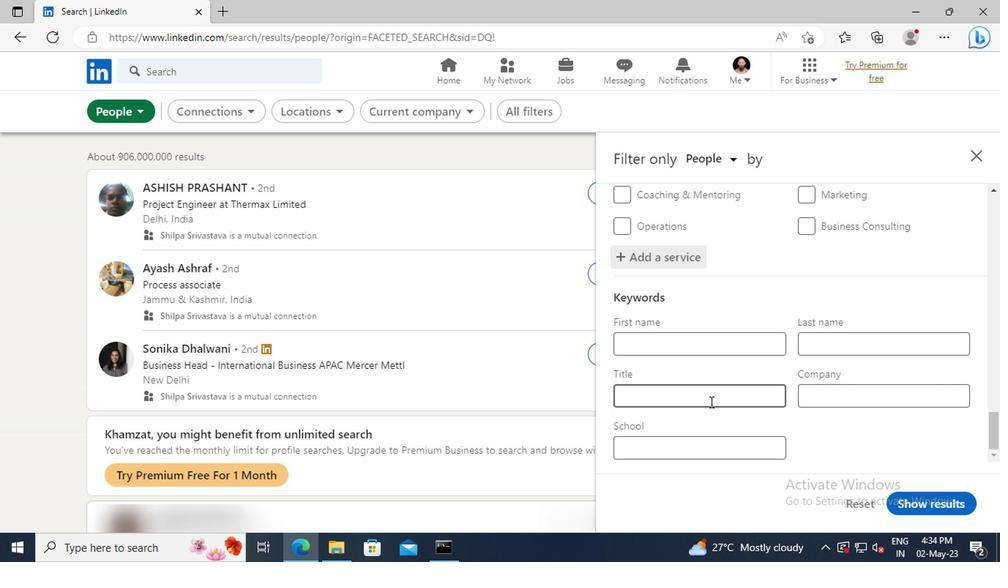 
Action: Key pressed <Key.shift>MARKETING<Key.space><Key.shift>COMMUNICATIONS<Key.space><Key.shift>MANAGER<Key.enter>
Screenshot: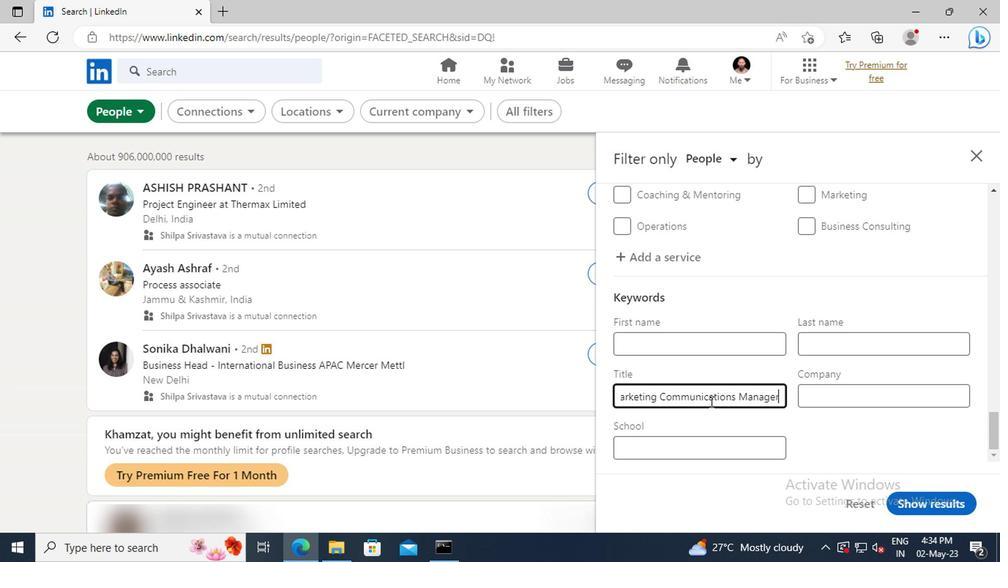 
Action: Mouse moved to (904, 498)
Screenshot: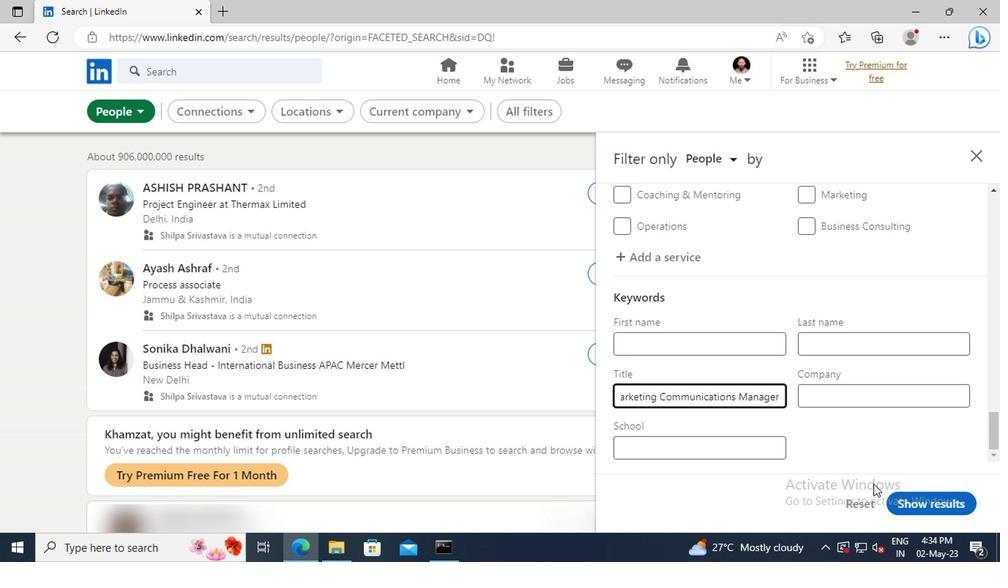 
Action: Mouse pressed left at (904, 498)
Screenshot: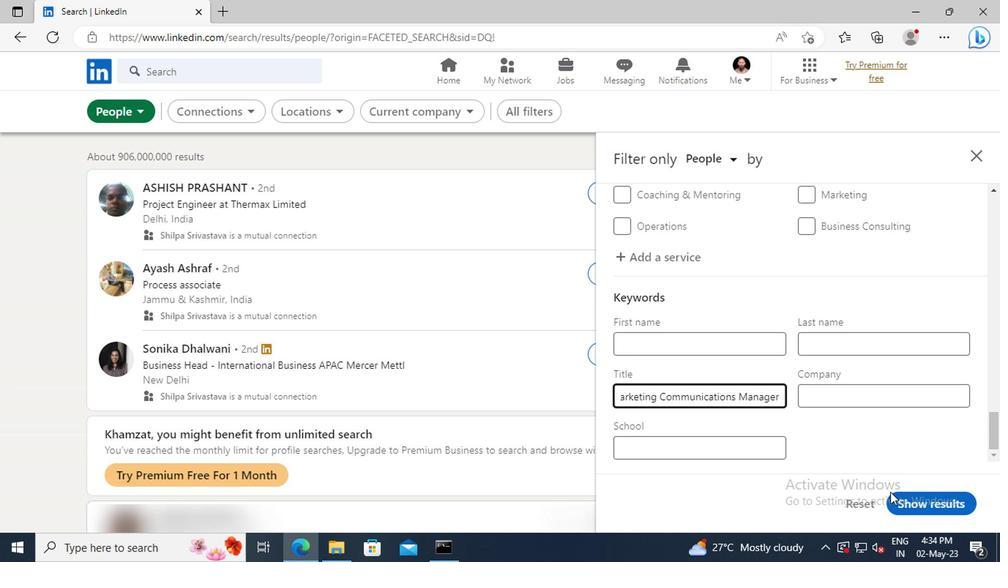 
